 Task: Look for space in Sholinghur, India from 5th June, 2023 to 16th June, 2023 for 2 adults in price range Rs.7000 to Rs.15000. Place can be entire place with 1  bedroom having 1 bed and 1 bathroom. Property type can be house, flat, guest house, hotel. Booking option can be shelf check-in. Required host language is English.
Action: Mouse moved to (442, 73)
Screenshot: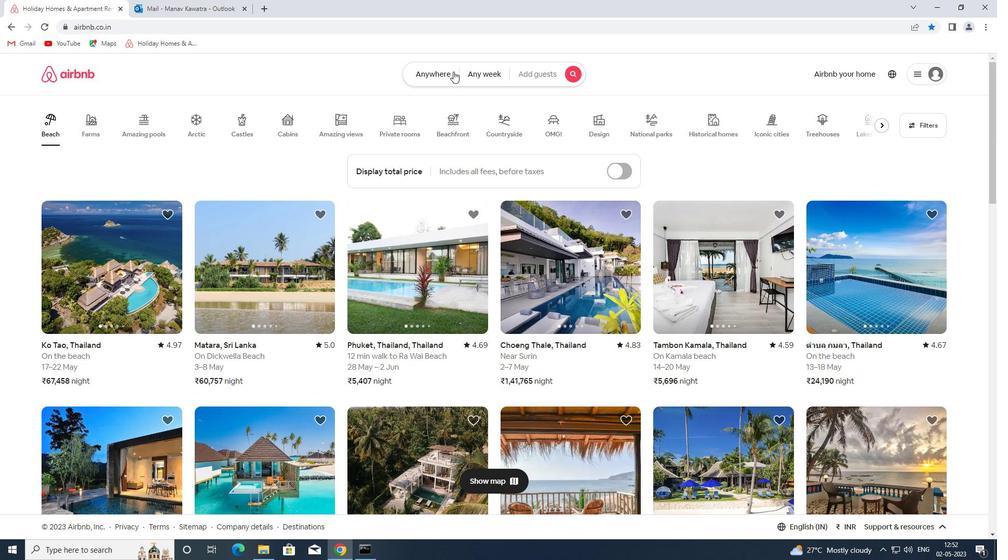 
Action: Mouse pressed left at (442, 73)
Screenshot: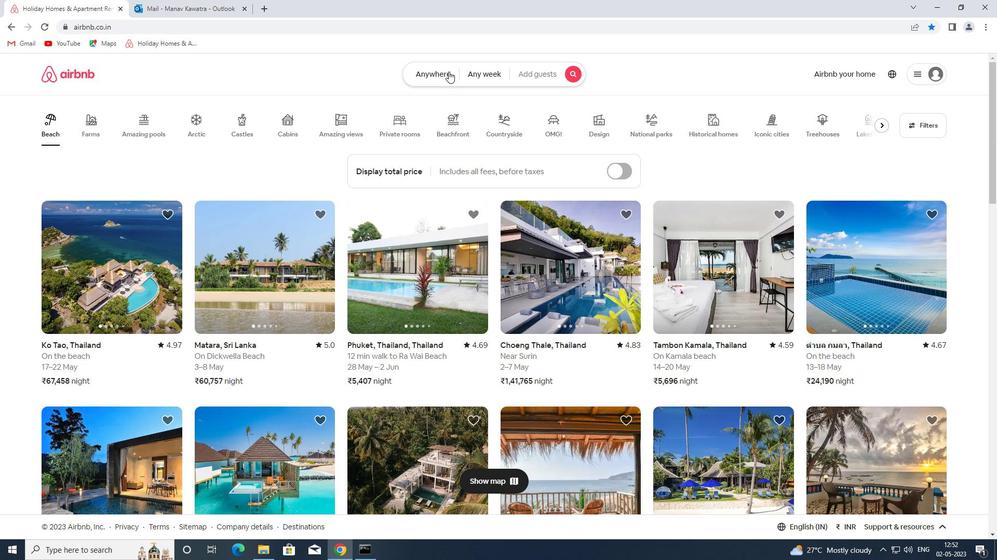 
Action: Mouse moved to (391, 117)
Screenshot: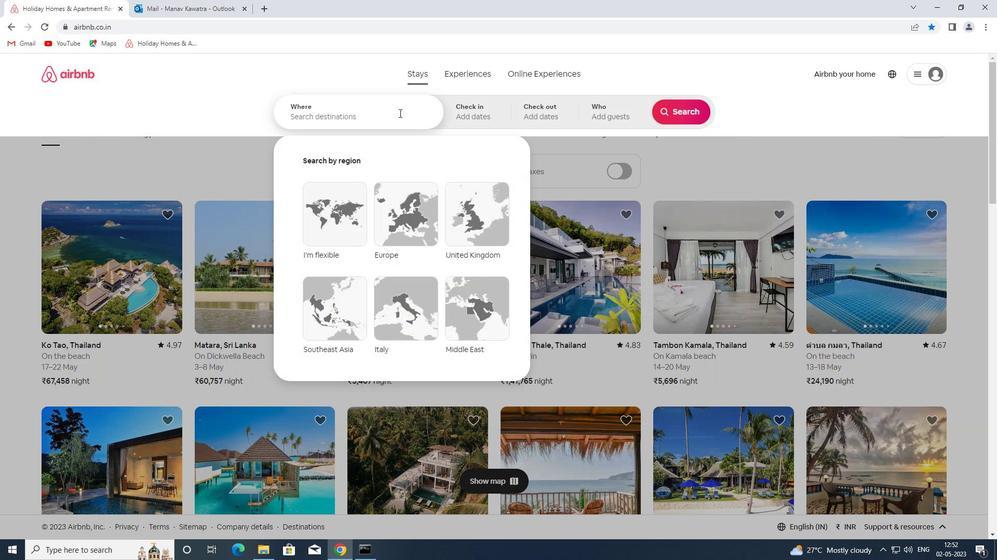 
Action: Mouse pressed left at (391, 117)
Screenshot: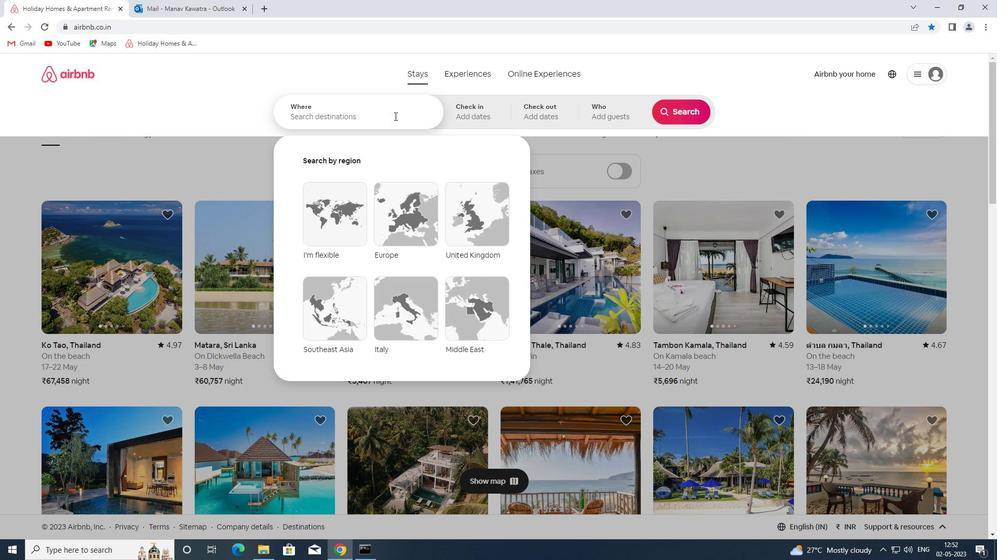 
Action: Mouse moved to (393, 117)
Screenshot: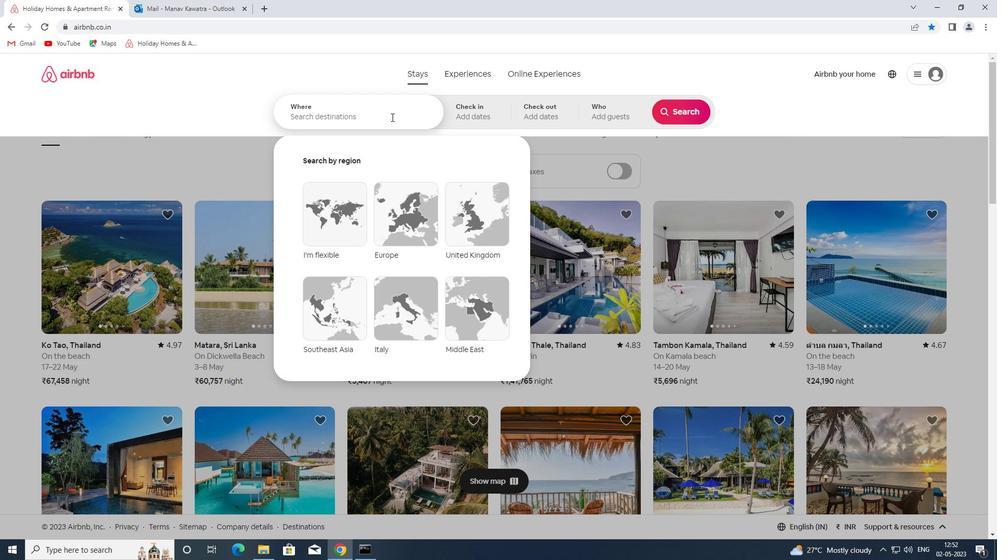 
Action: Key pressed sholinghur<Key.space>india<Key.space><Key.enter>
Screenshot: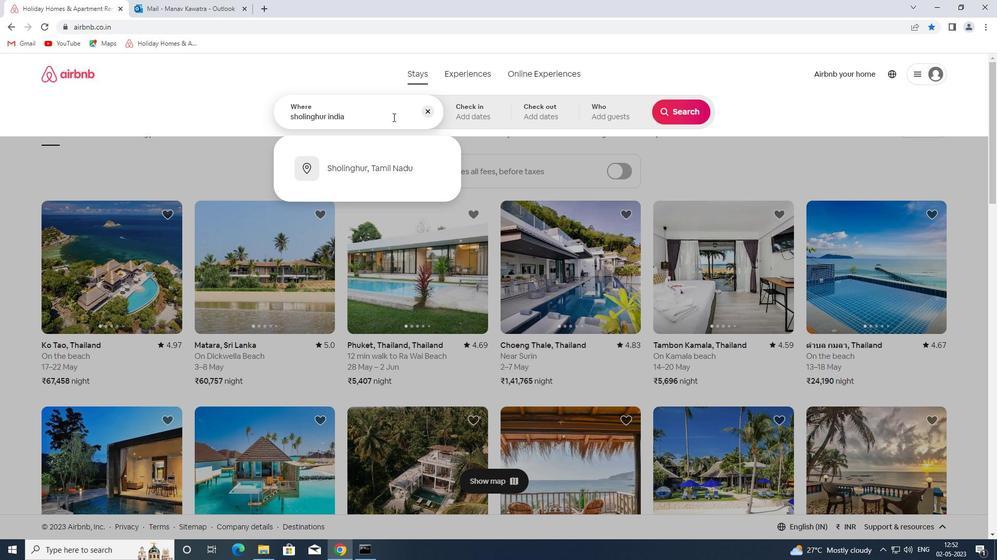 
Action: Mouse moved to (545, 264)
Screenshot: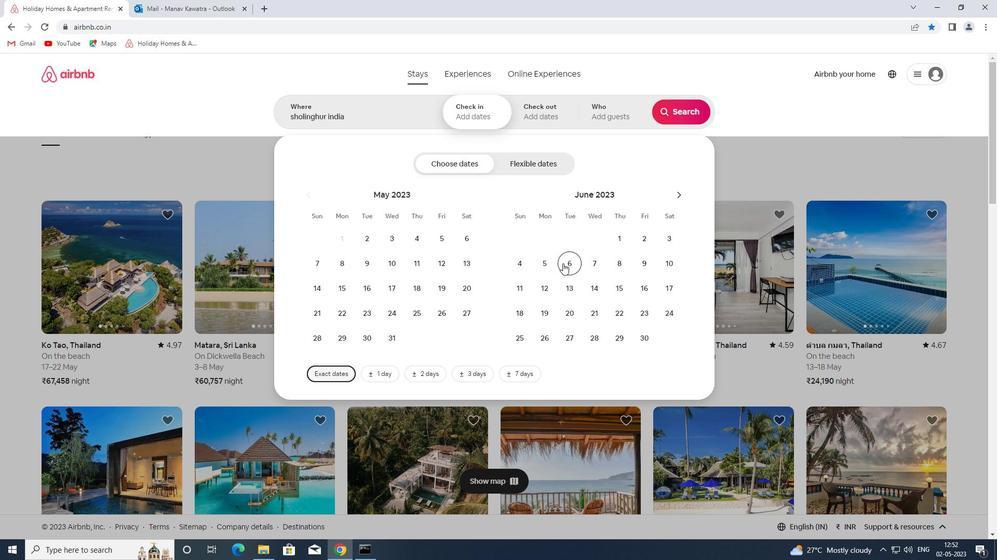 
Action: Mouse pressed left at (545, 264)
Screenshot: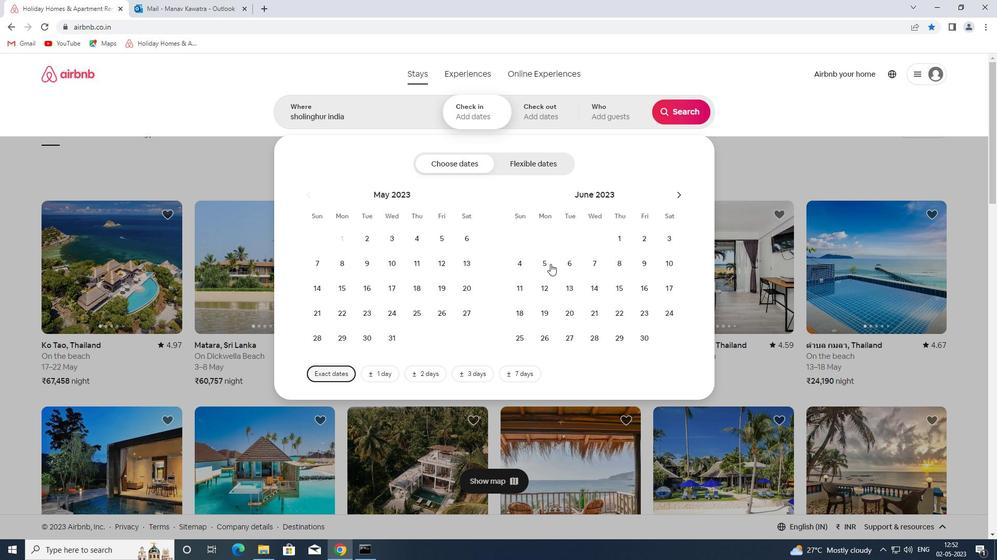 
Action: Mouse moved to (639, 287)
Screenshot: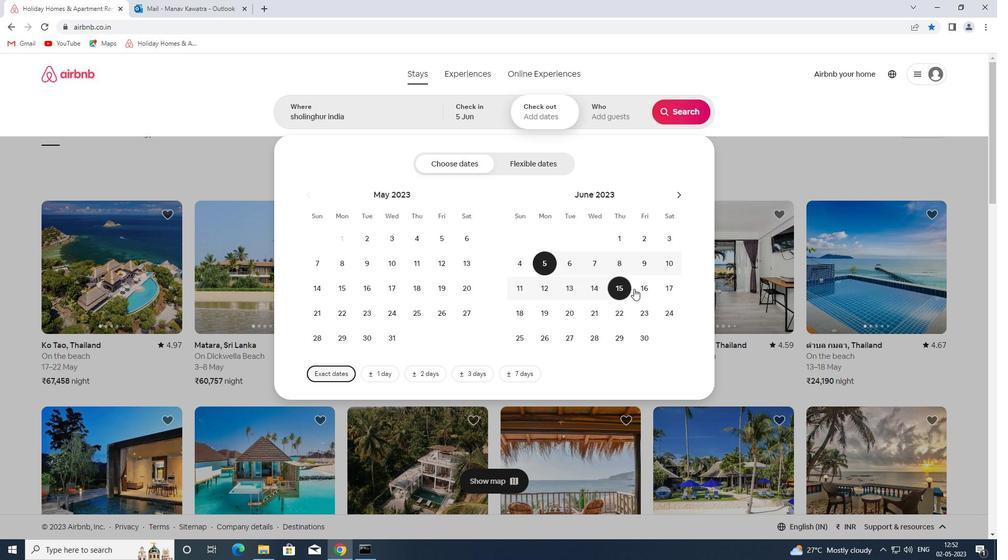 
Action: Mouse pressed left at (639, 287)
Screenshot: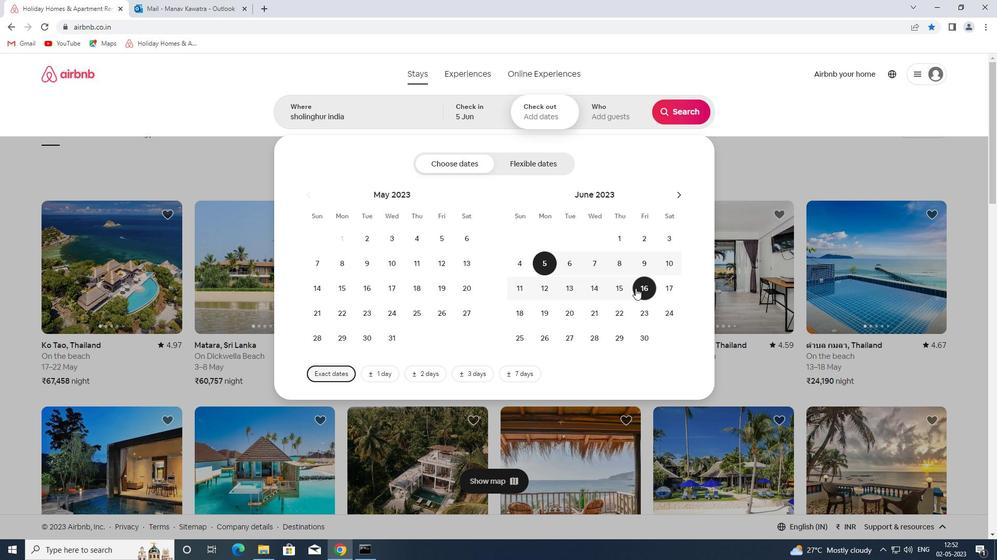 
Action: Mouse moved to (599, 115)
Screenshot: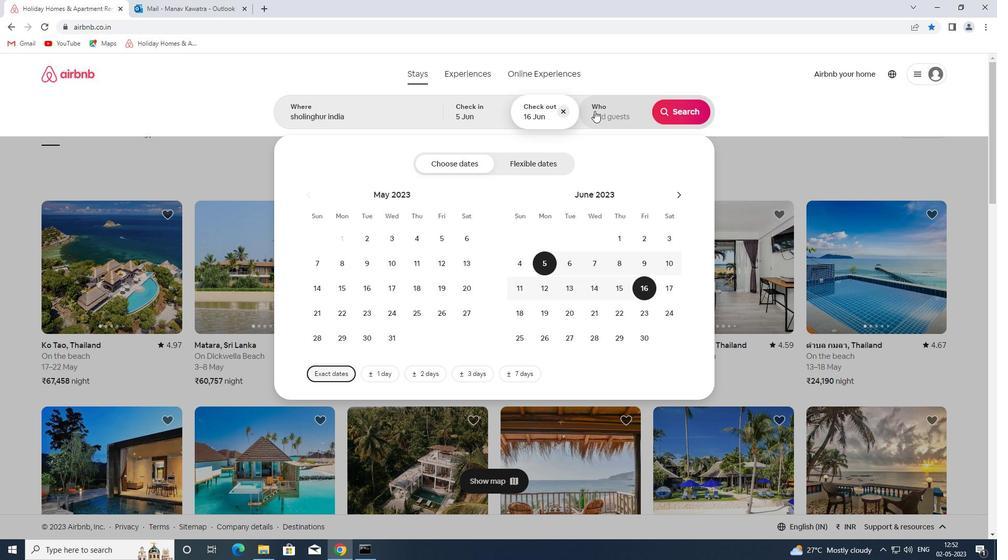 
Action: Mouse pressed left at (599, 115)
Screenshot: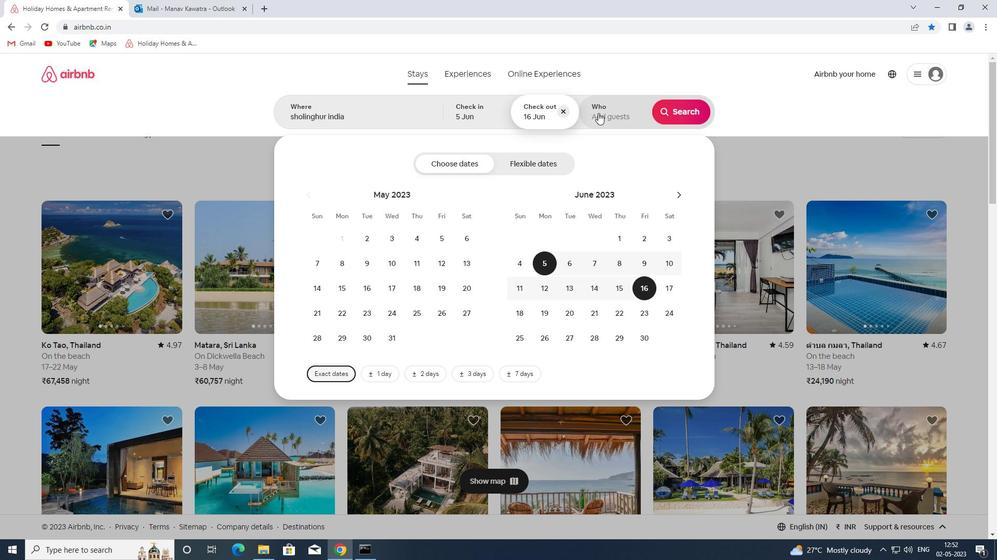 
Action: Mouse moved to (683, 166)
Screenshot: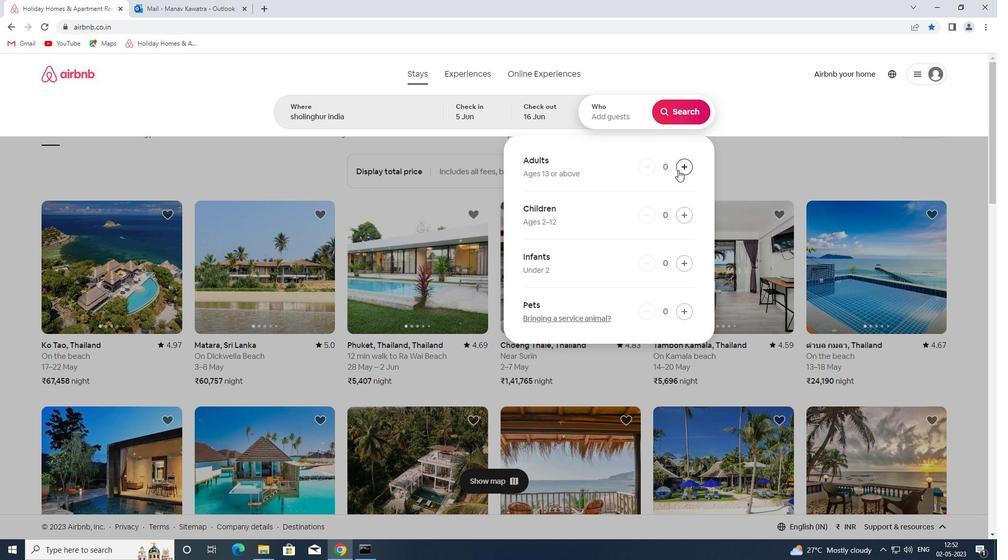 
Action: Mouse pressed left at (683, 166)
Screenshot: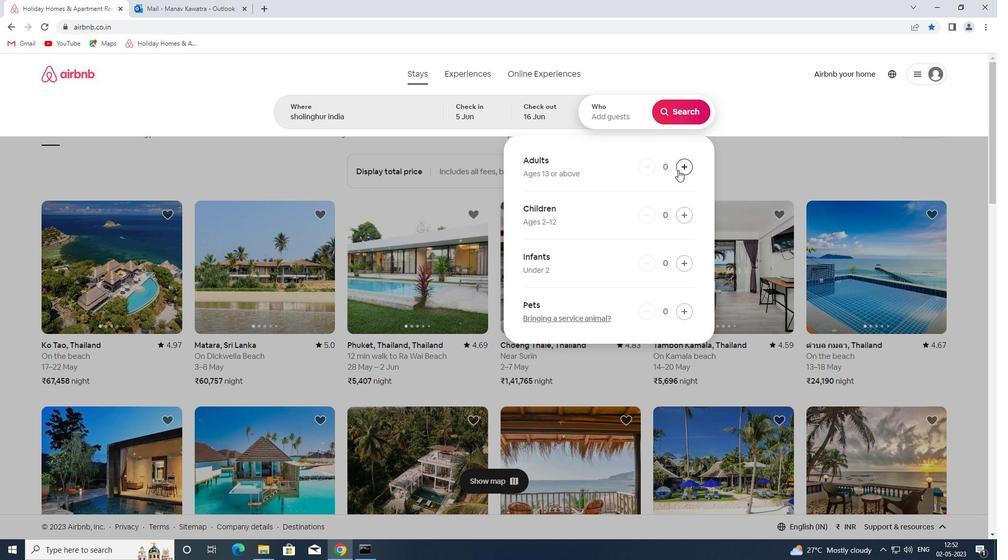 
Action: Mouse pressed left at (683, 166)
Screenshot: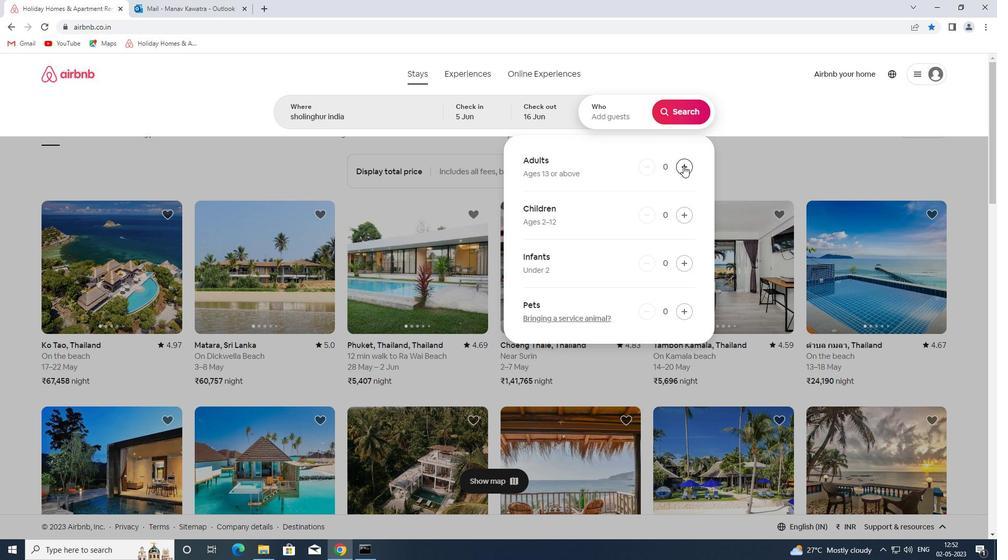 
Action: Mouse moved to (678, 111)
Screenshot: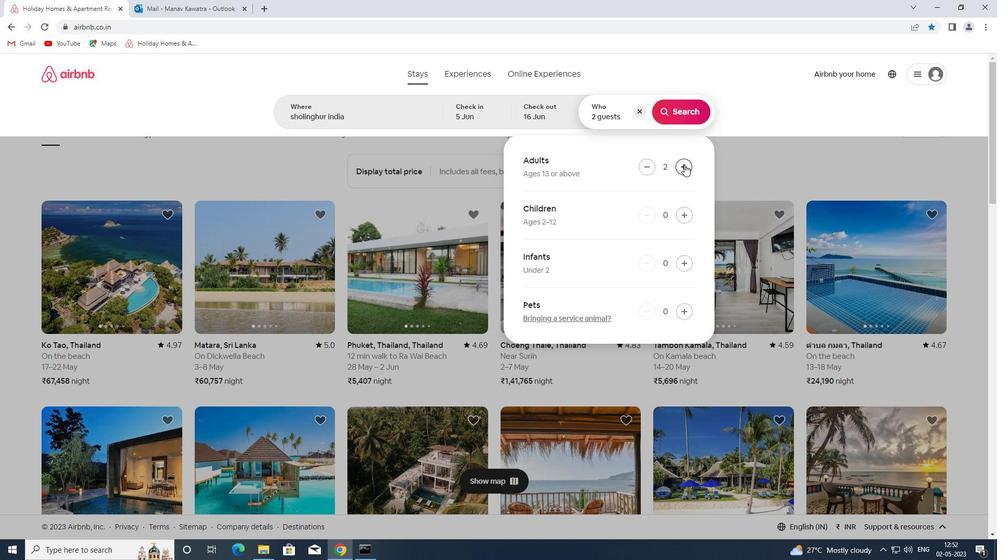
Action: Mouse pressed left at (678, 111)
Screenshot: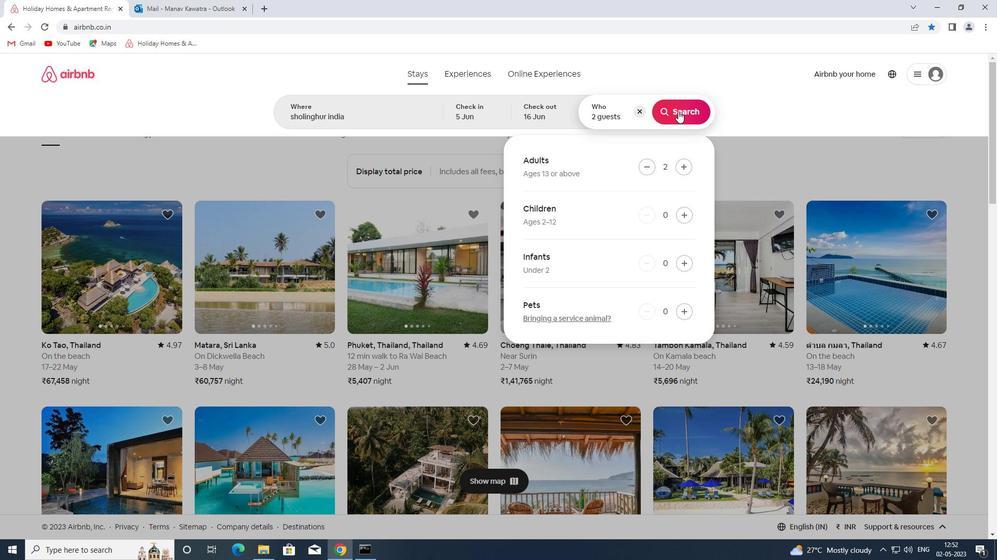 
Action: Mouse moved to (955, 114)
Screenshot: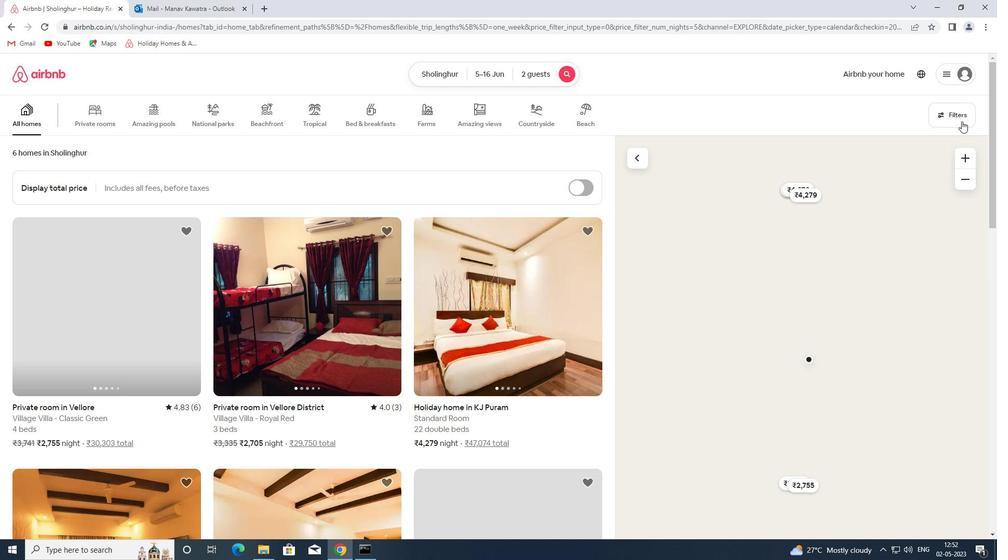 
Action: Mouse pressed left at (955, 114)
Screenshot: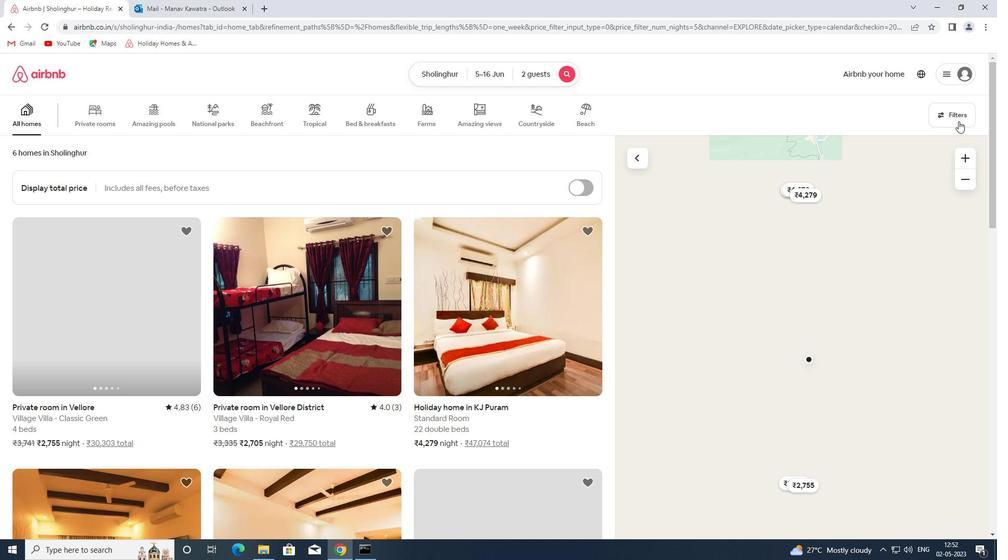 
Action: Mouse moved to (389, 245)
Screenshot: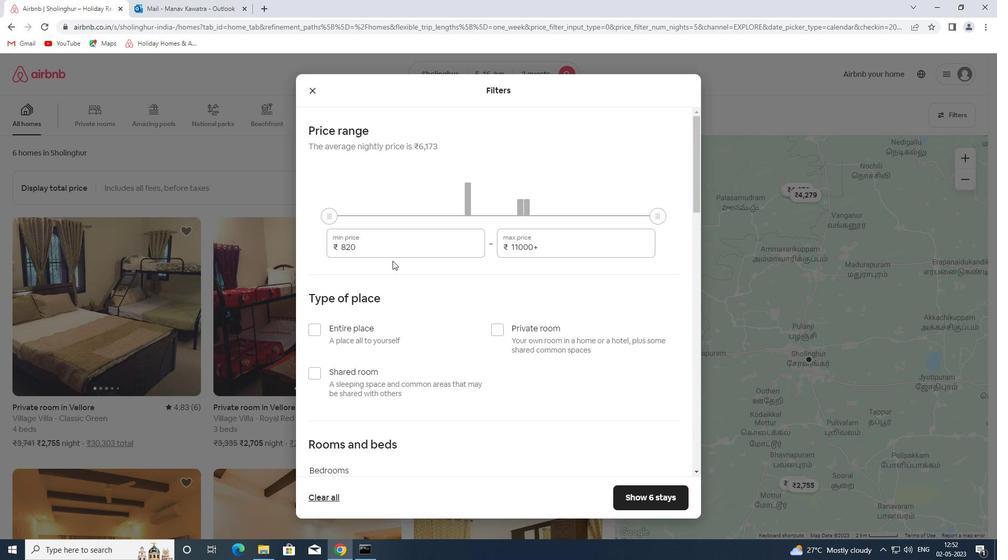 
Action: Mouse pressed left at (389, 245)
Screenshot: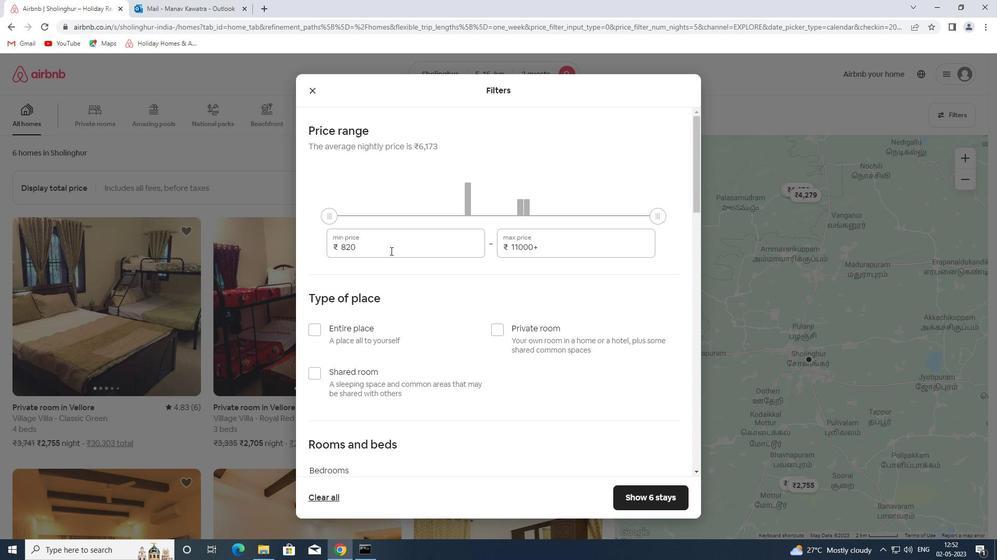 
Action: Mouse pressed left at (389, 245)
Screenshot: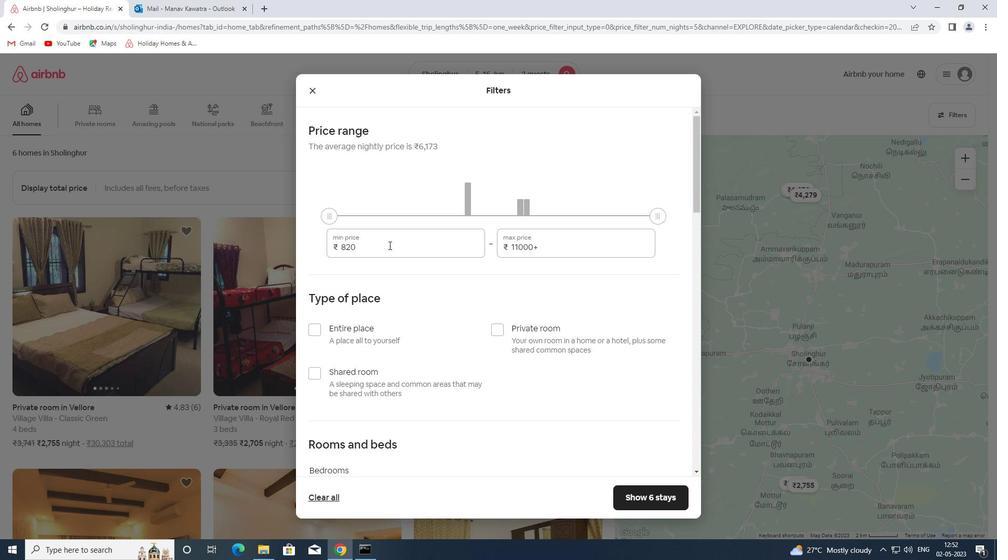 
Action: Key pressed 7000<Key.tab>15000
Screenshot: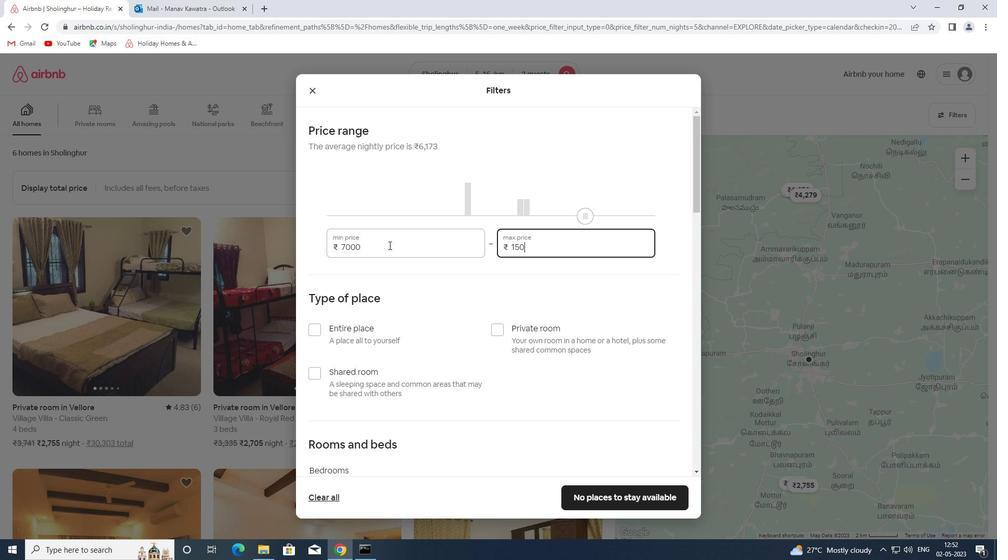 
Action: Mouse moved to (338, 331)
Screenshot: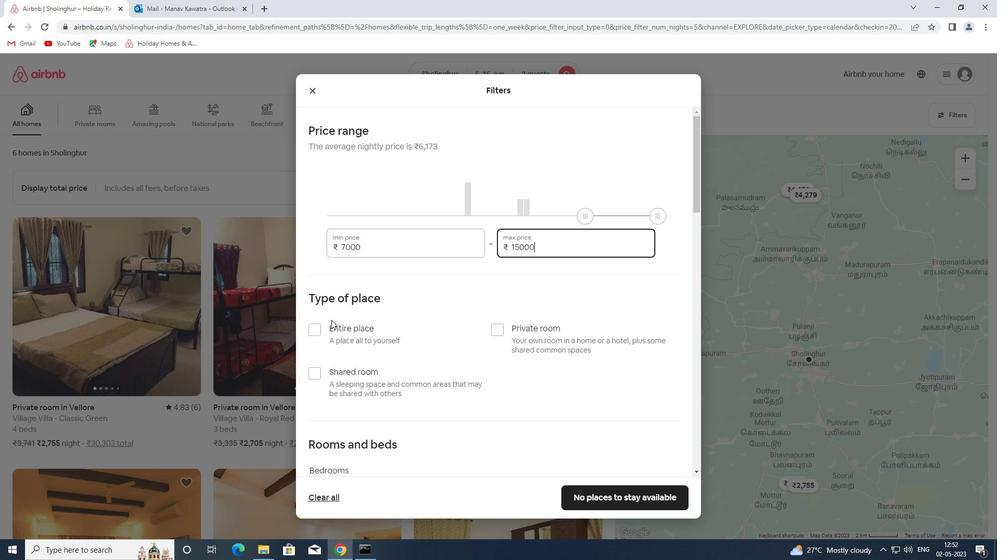 
Action: Mouse pressed left at (338, 331)
Screenshot: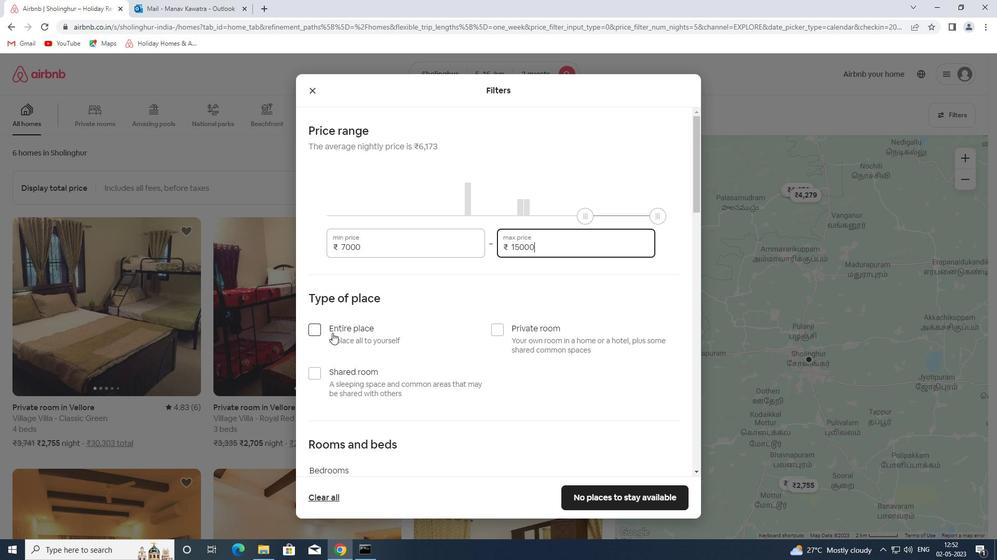 
Action: Mouse moved to (418, 308)
Screenshot: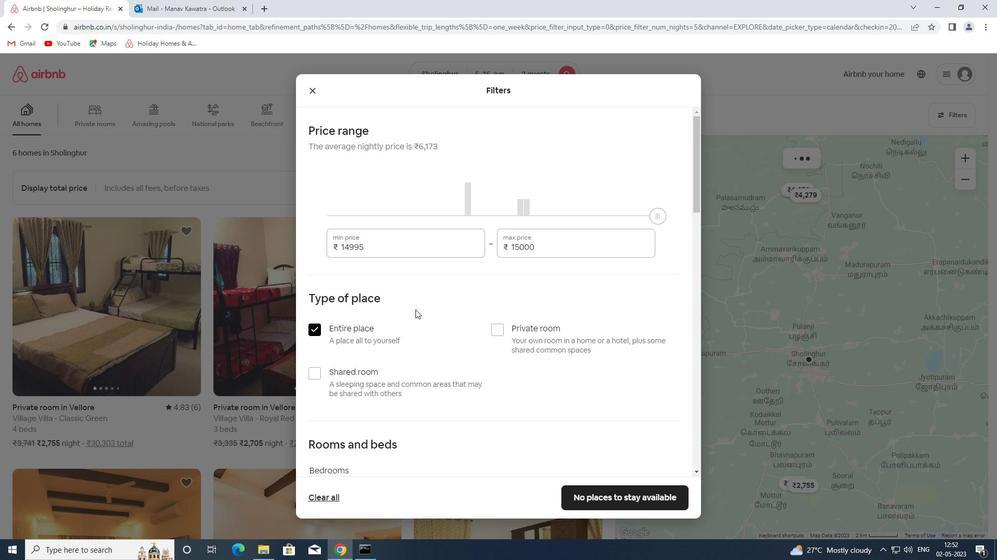 
Action: Mouse scrolled (418, 307) with delta (0, 0)
Screenshot: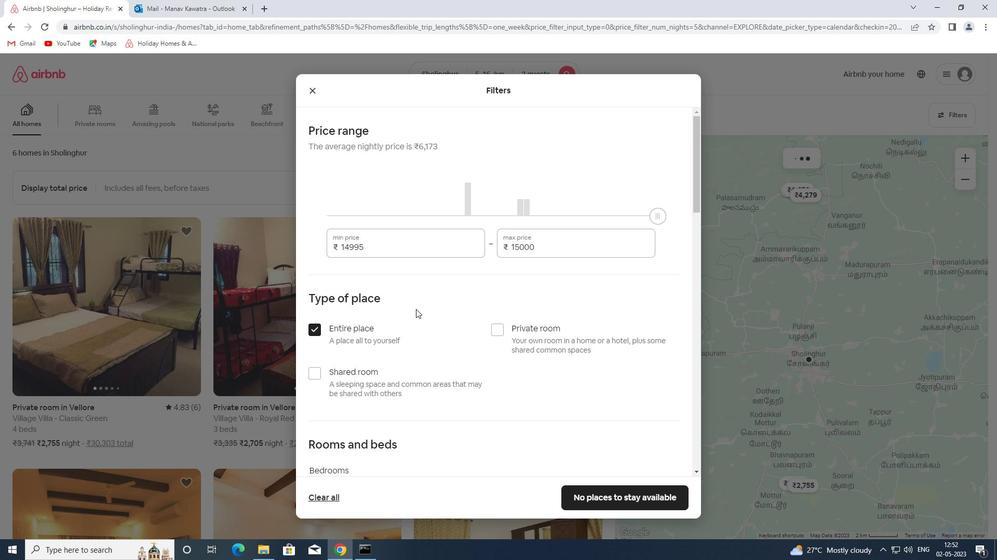 
Action: Mouse scrolled (418, 307) with delta (0, 0)
Screenshot: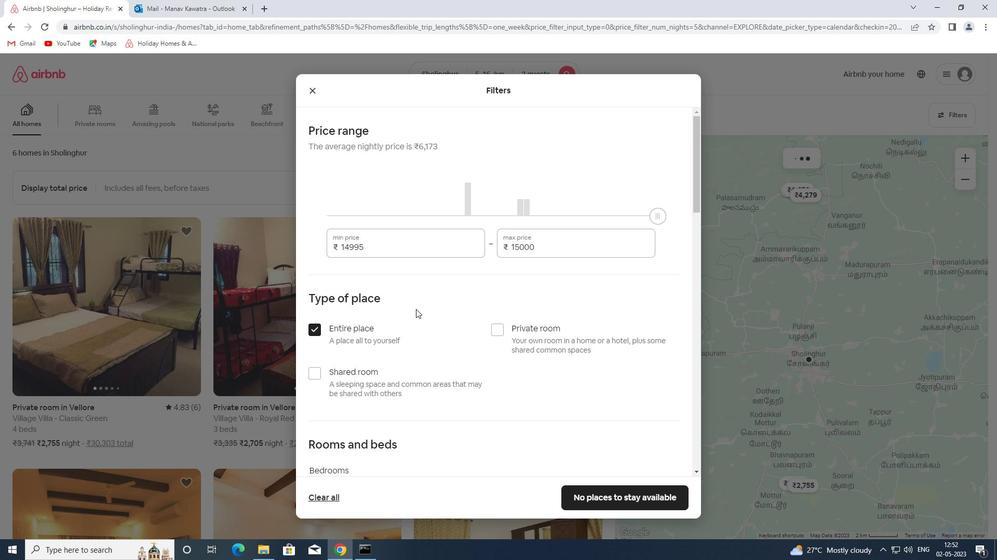 
Action: Mouse scrolled (418, 307) with delta (0, 0)
Screenshot: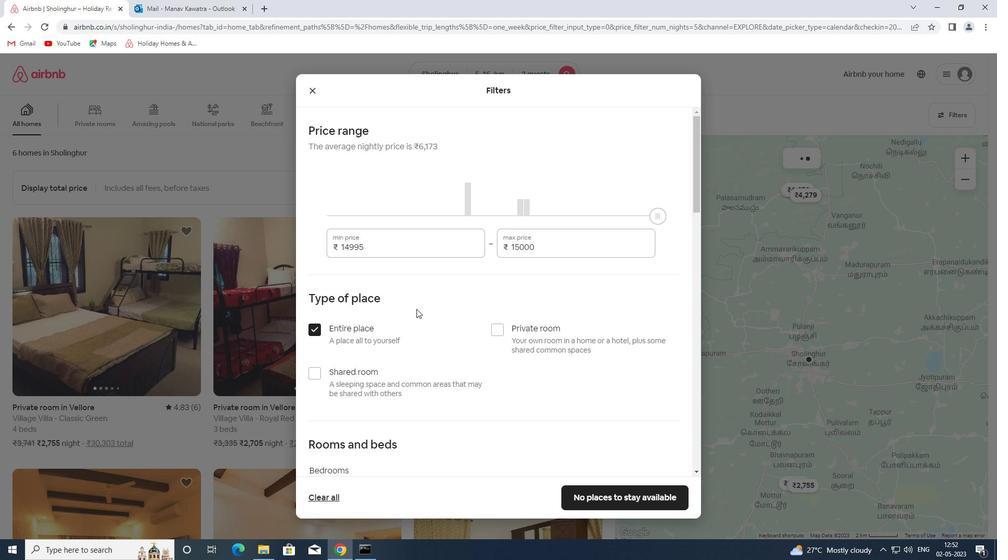 
Action: Mouse moved to (418, 308)
Screenshot: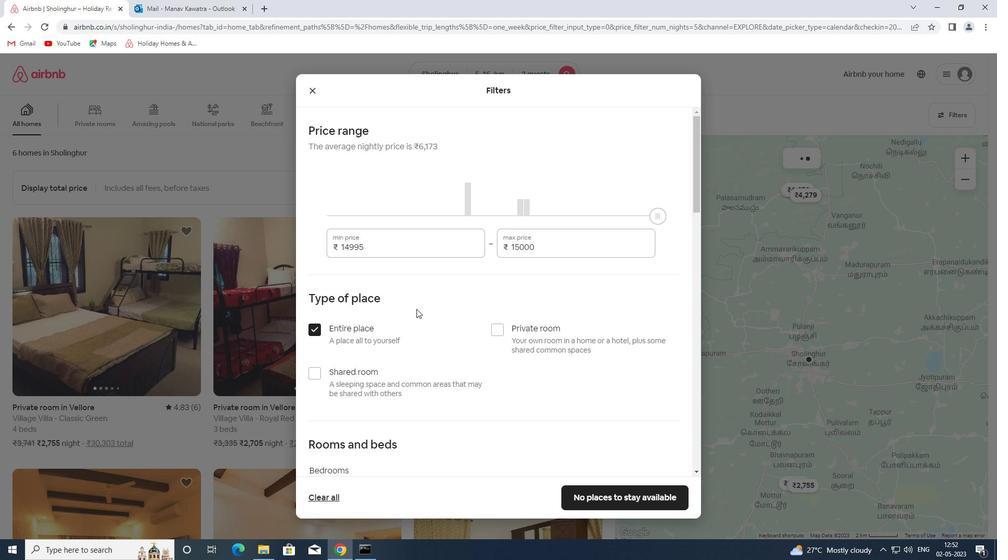 
Action: Mouse scrolled (418, 307) with delta (0, 0)
Screenshot: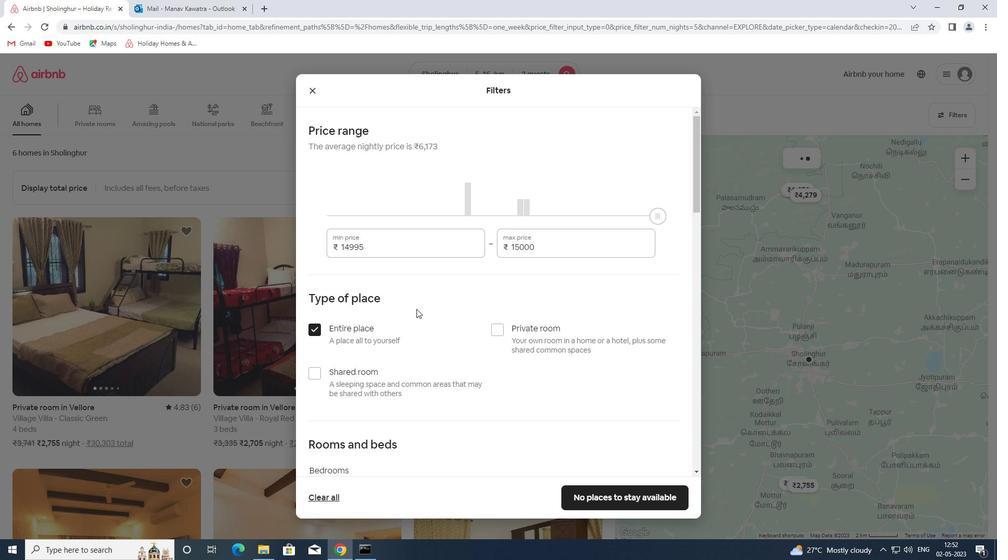 
Action: Mouse moved to (418, 308)
Screenshot: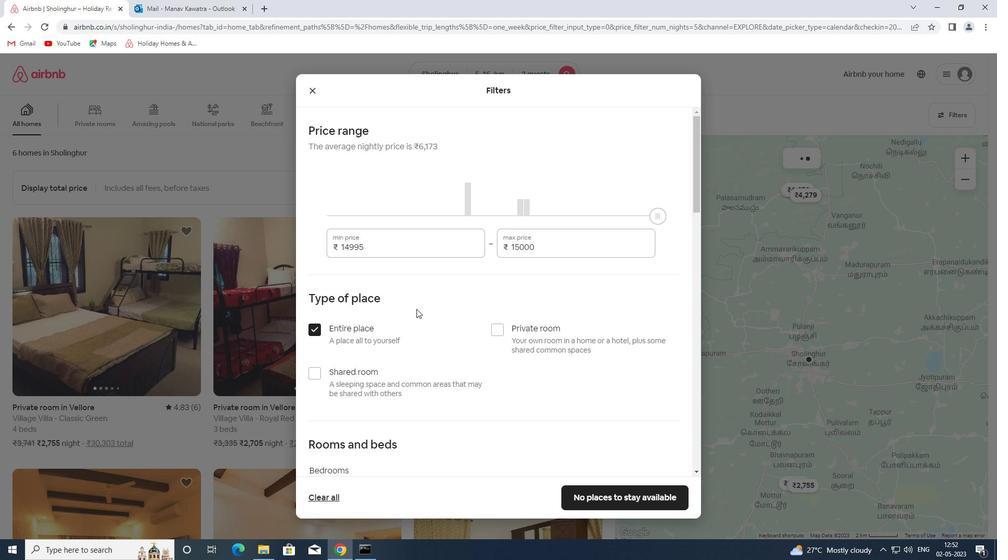 
Action: Mouse scrolled (418, 307) with delta (0, 0)
Screenshot: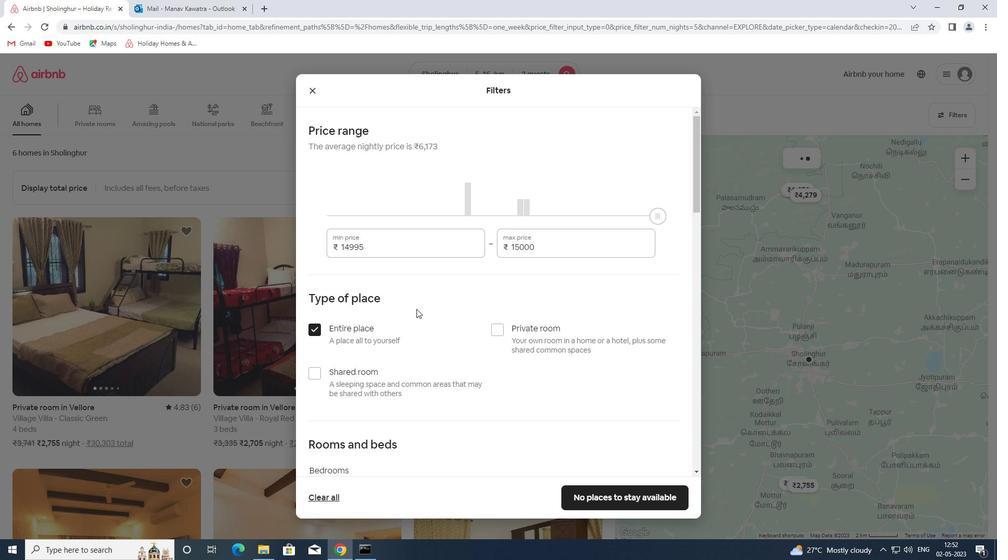 
Action: Mouse moved to (420, 307)
Screenshot: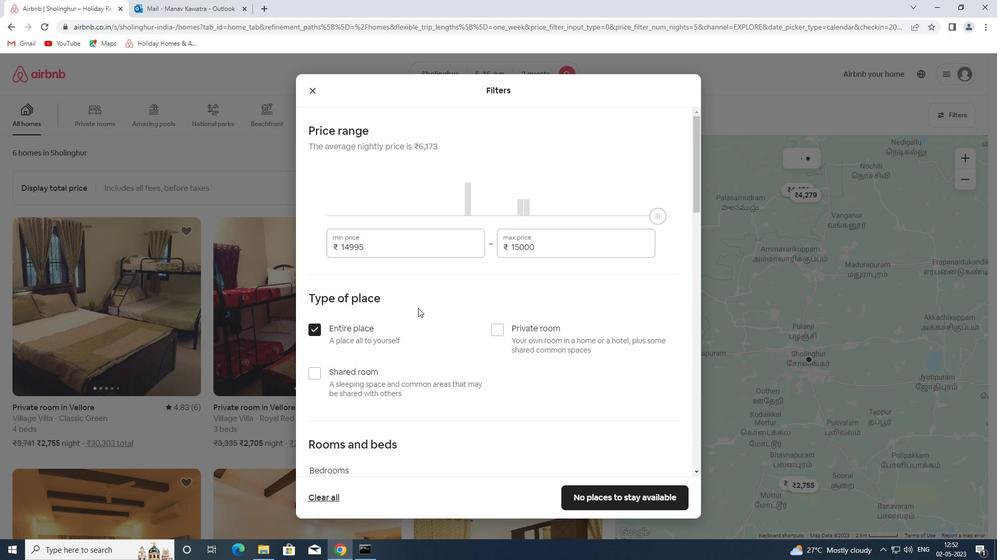 
Action: Mouse scrolled (420, 306) with delta (0, 0)
Screenshot: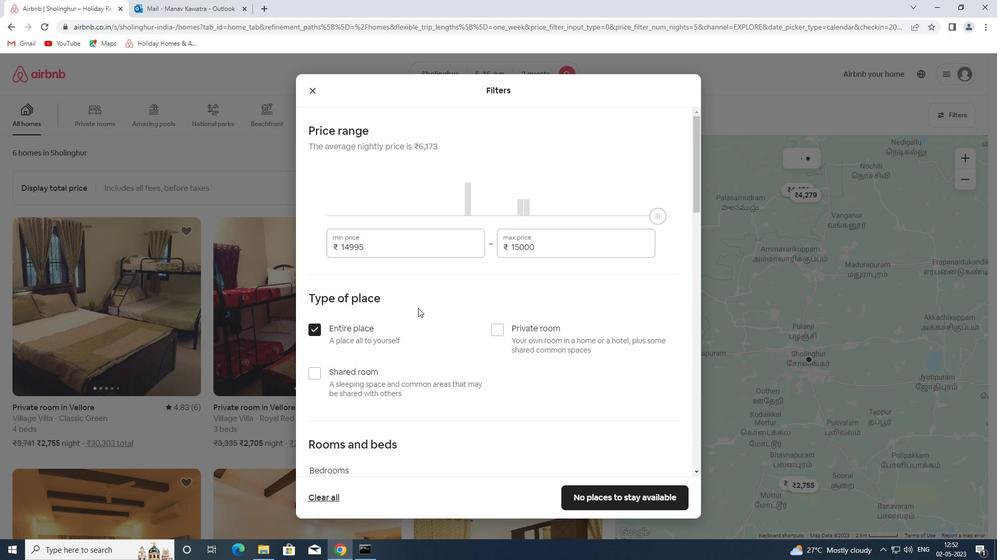 
Action: Mouse moved to (370, 184)
Screenshot: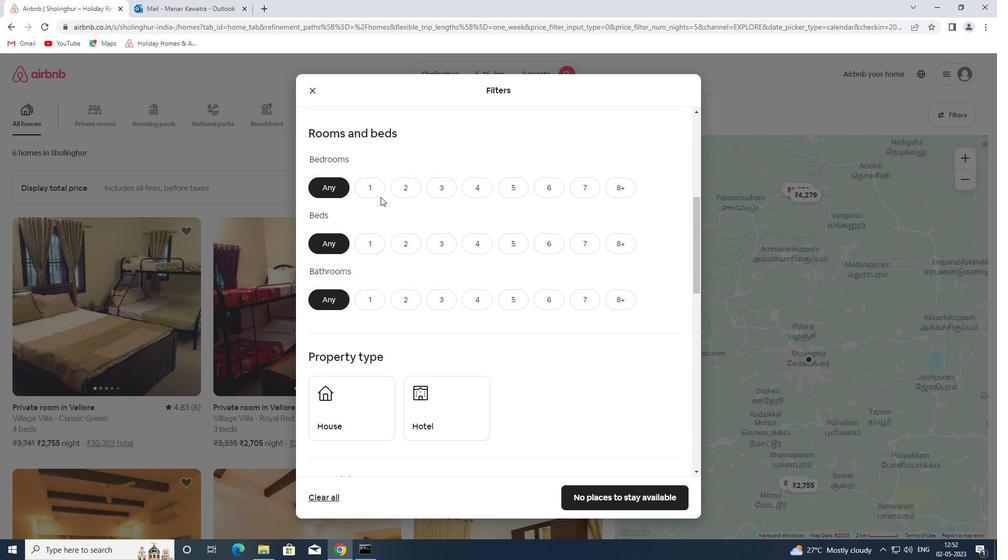
Action: Mouse pressed left at (370, 184)
Screenshot: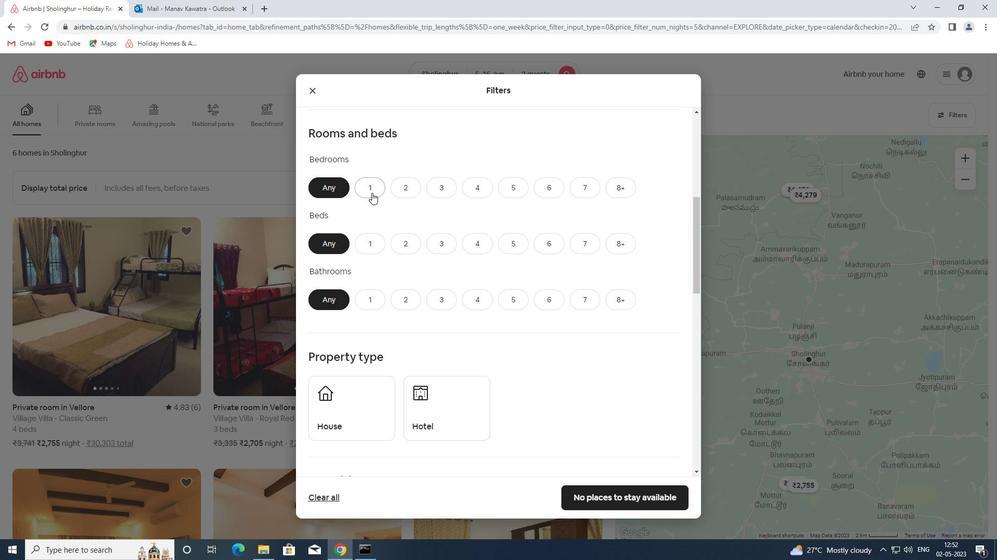 
Action: Mouse moved to (377, 243)
Screenshot: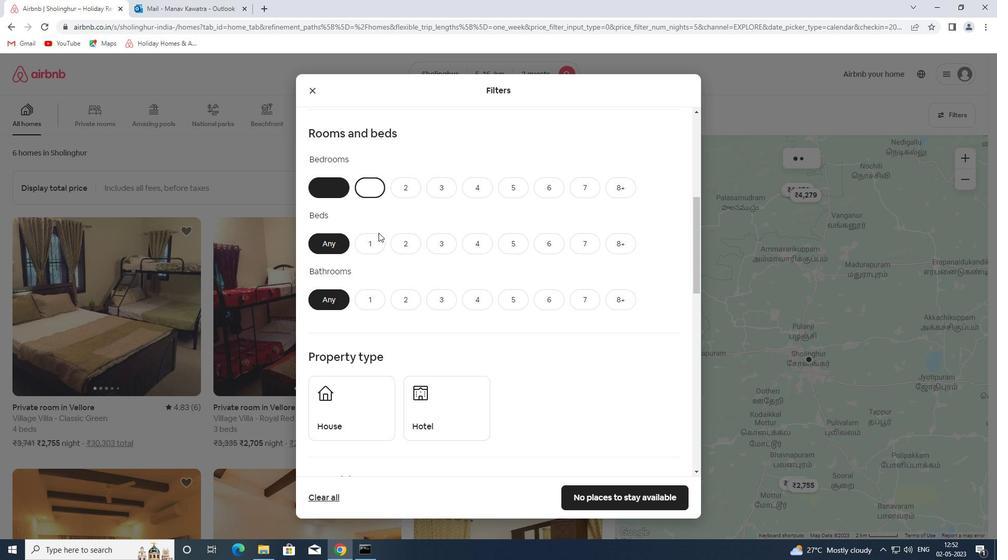 
Action: Mouse pressed left at (377, 243)
Screenshot: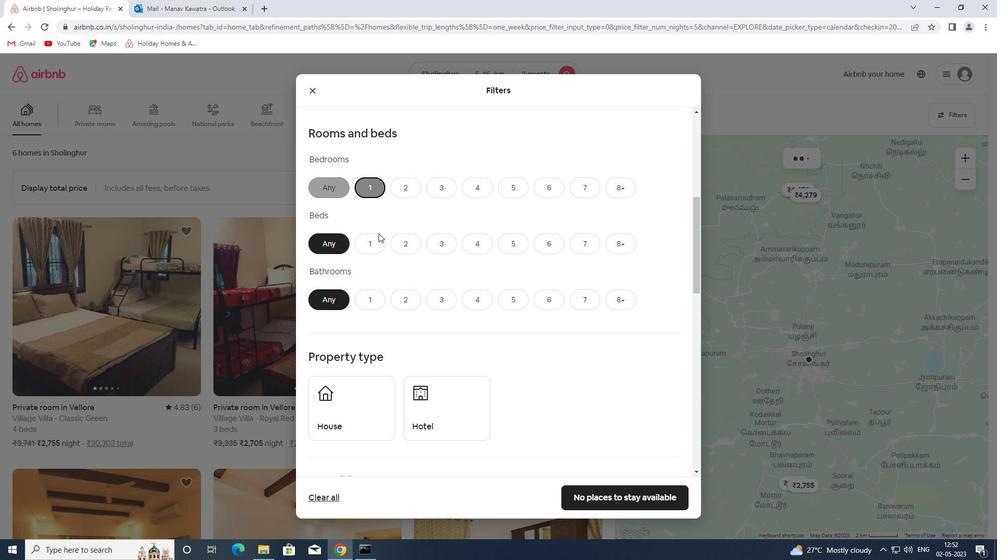 
Action: Mouse moved to (369, 299)
Screenshot: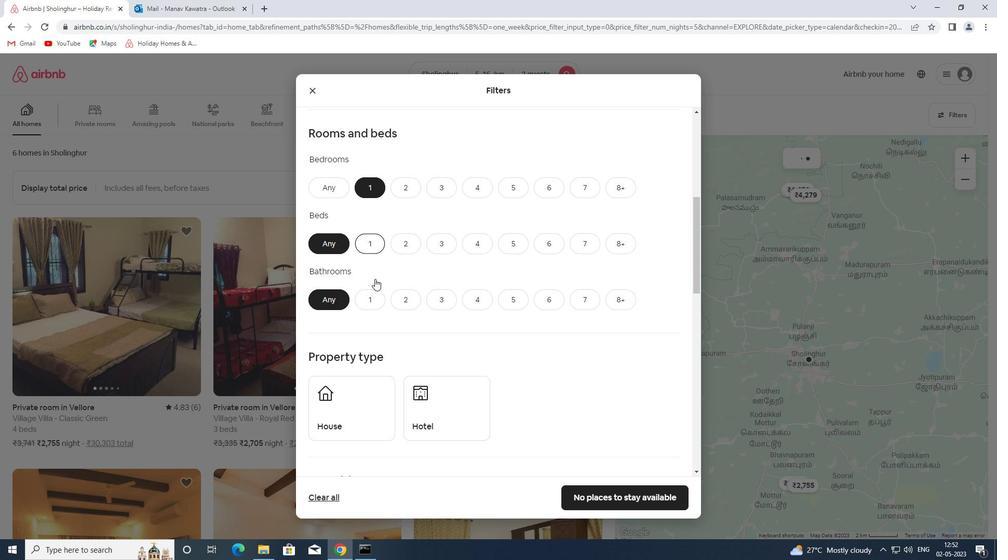 
Action: Mouse pressed left at (369, 299)
Screenshot: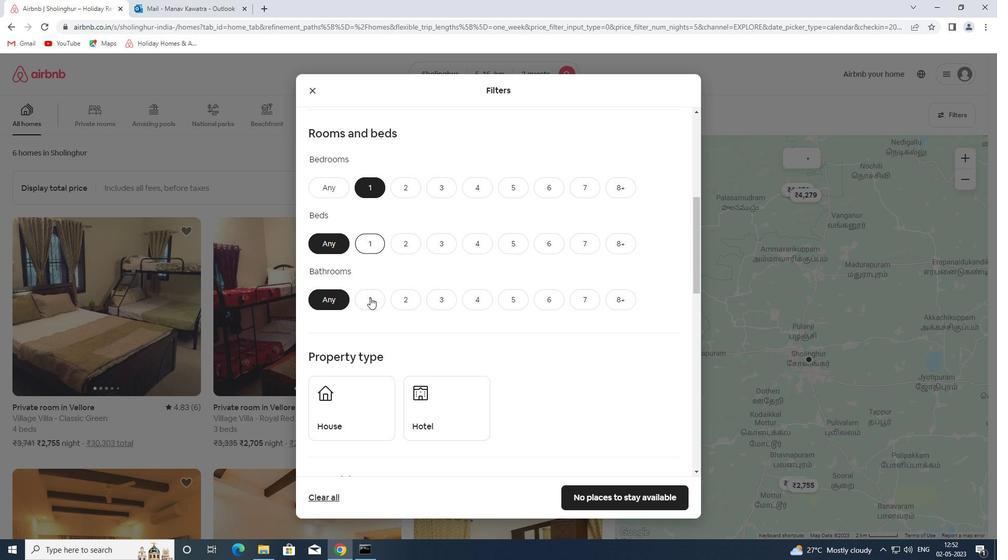
Action: Mouse moved to (383, 292)
Screenshot: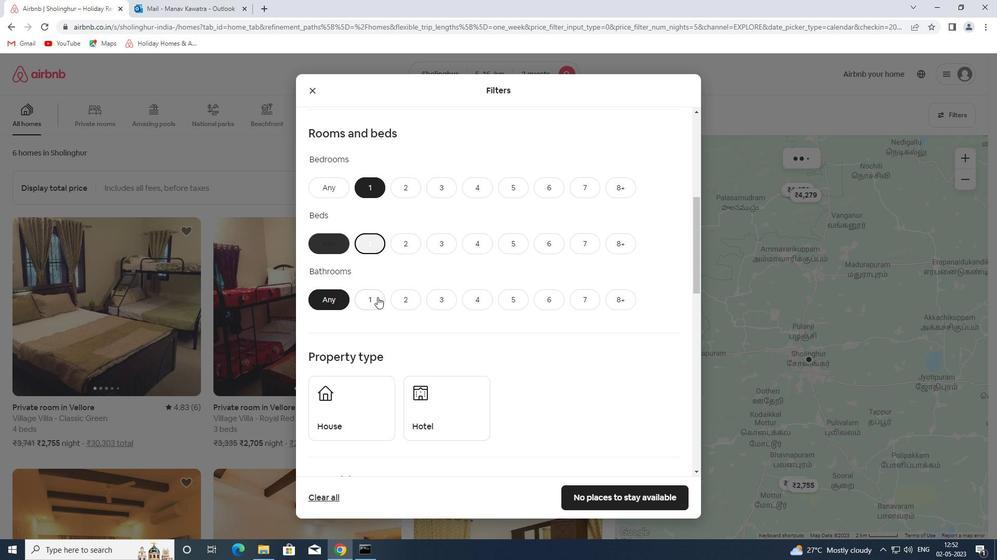 
Action: Mouse scrolled (383, 291) with delta (0, 0)
Screenshot: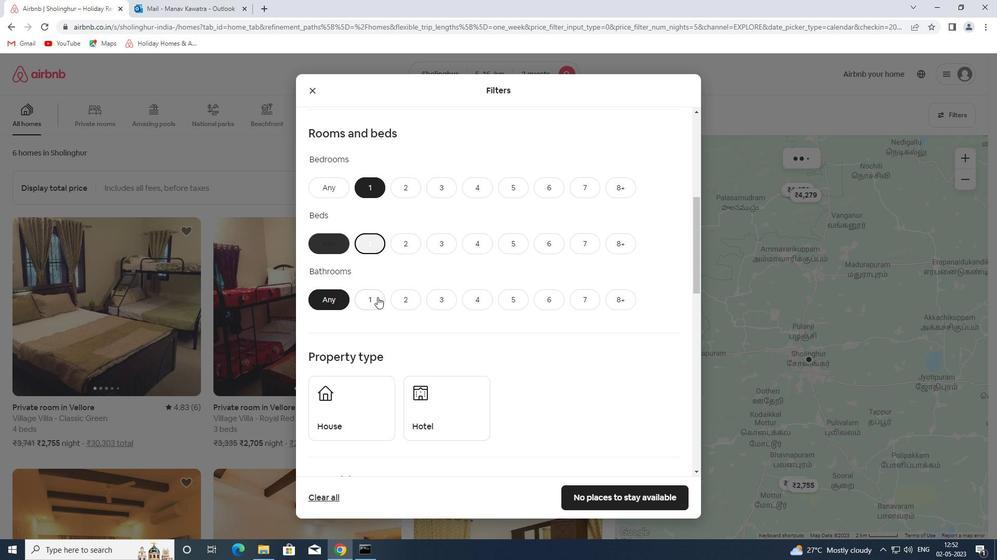
Action: Mouse scrolled (383, 291) with delta (0, 0)
Screenshot: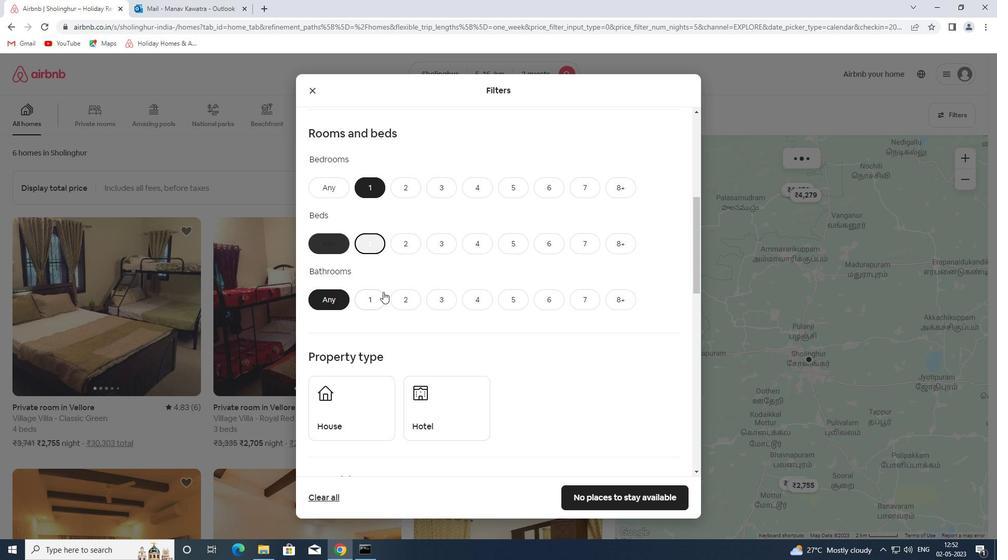 
Action: Mouse scrolled (383, 291) with delta (0, 0)
Screenshot: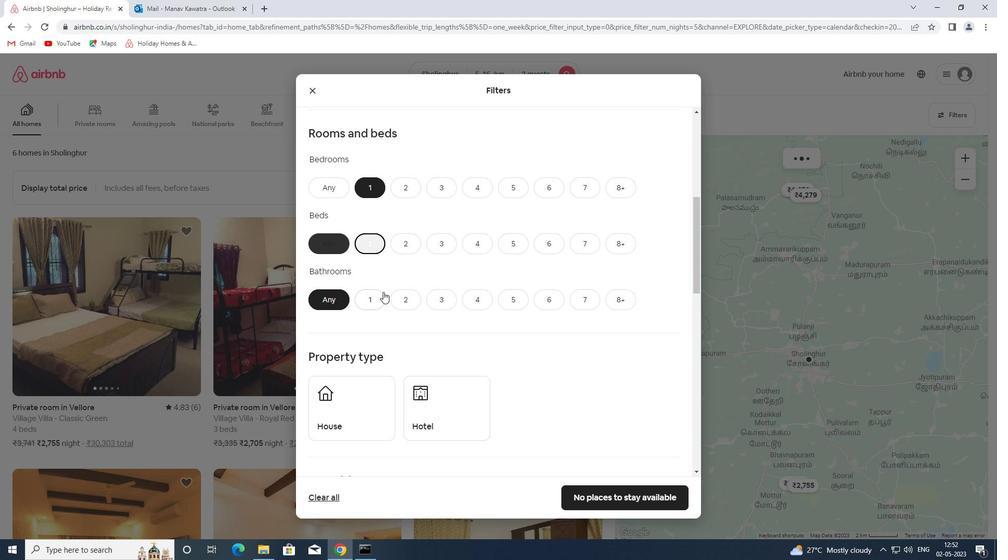 
Action: Mouse scrolled (383, 291) with delta (0, 0)
Screenshot: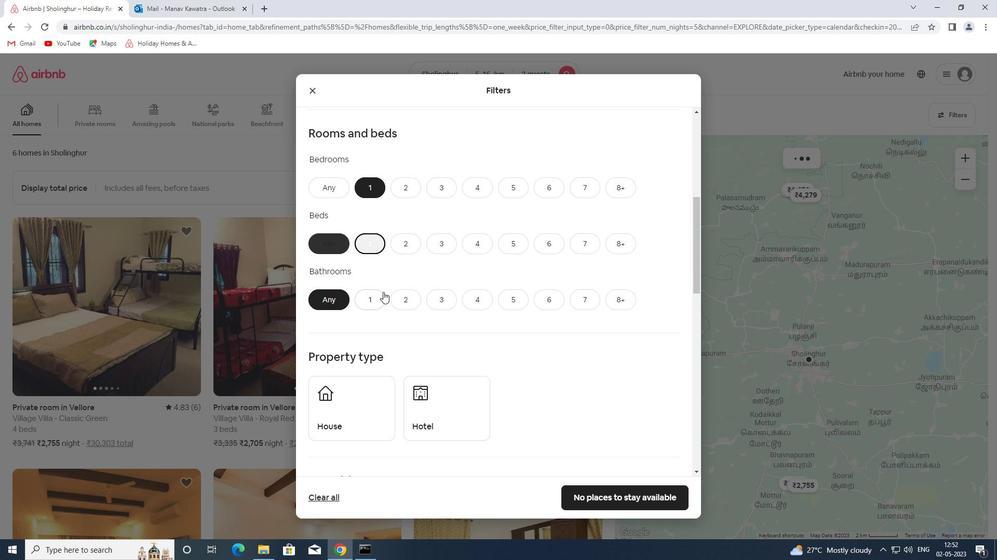 
Action: Mouse scrolled (383, 291) with delta (0, 0)
Screenshot: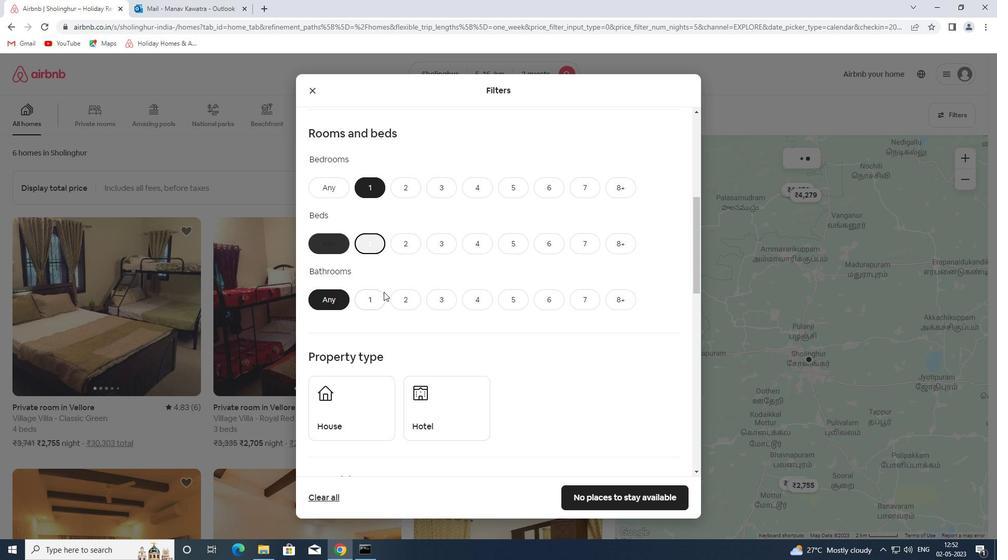 
Action: Mouse moved to (357, 164)
Screenshot: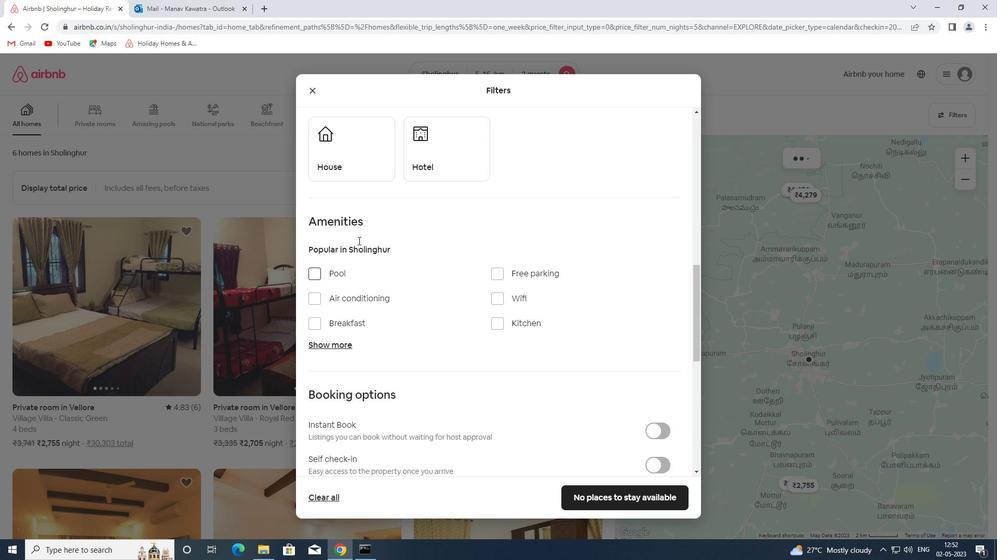 
Action: Mouse pressed left at (357, 164)
Screenshot: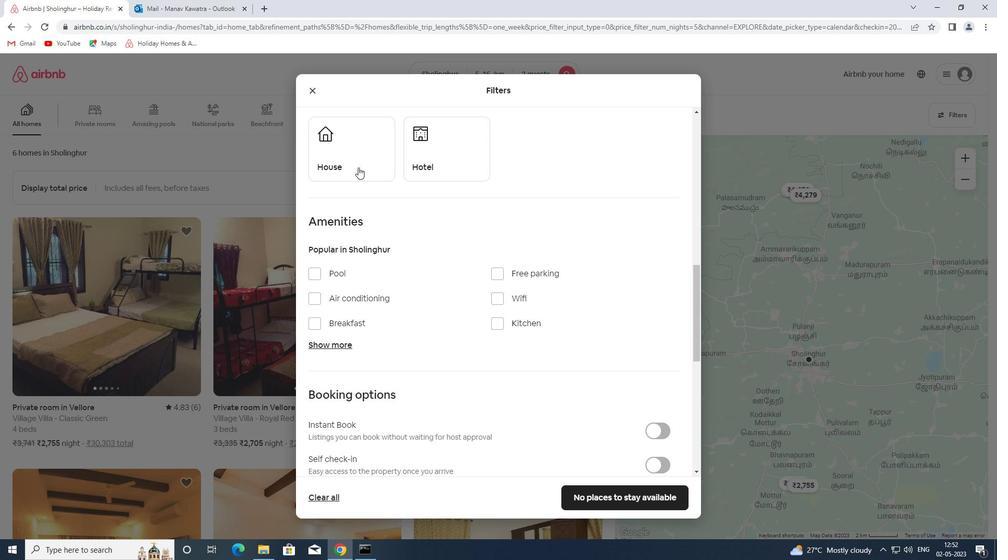 
Action: Mouse moved to (459, 165)
Screenshot: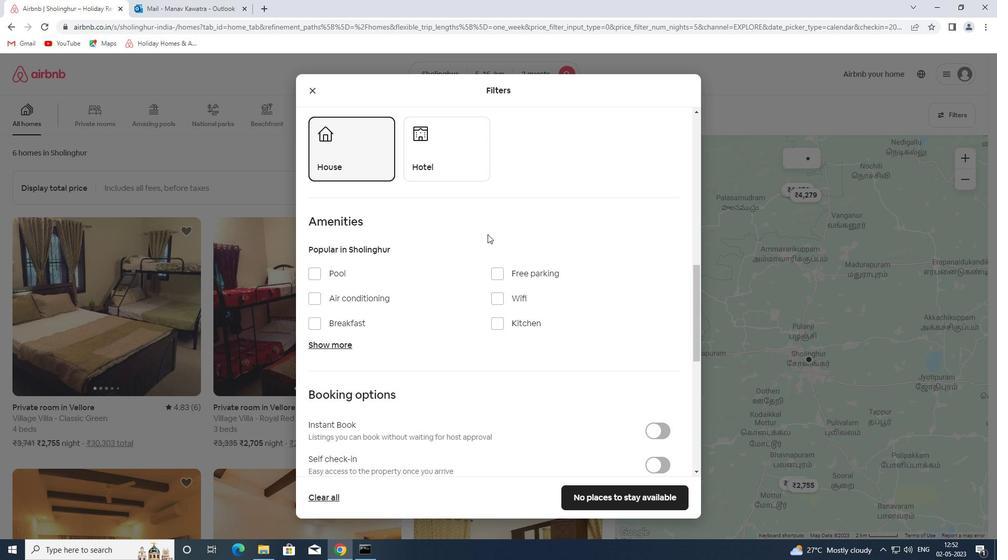 
Action: Mouse pressed left at (459, 165)
Screenshot: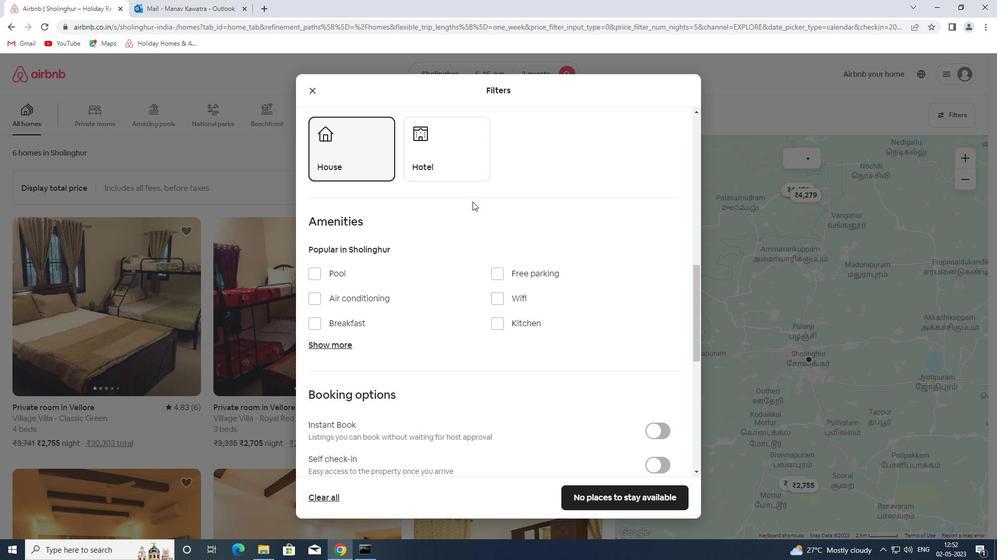 
Action: Mouse moved to (546, 230)
Screenshot: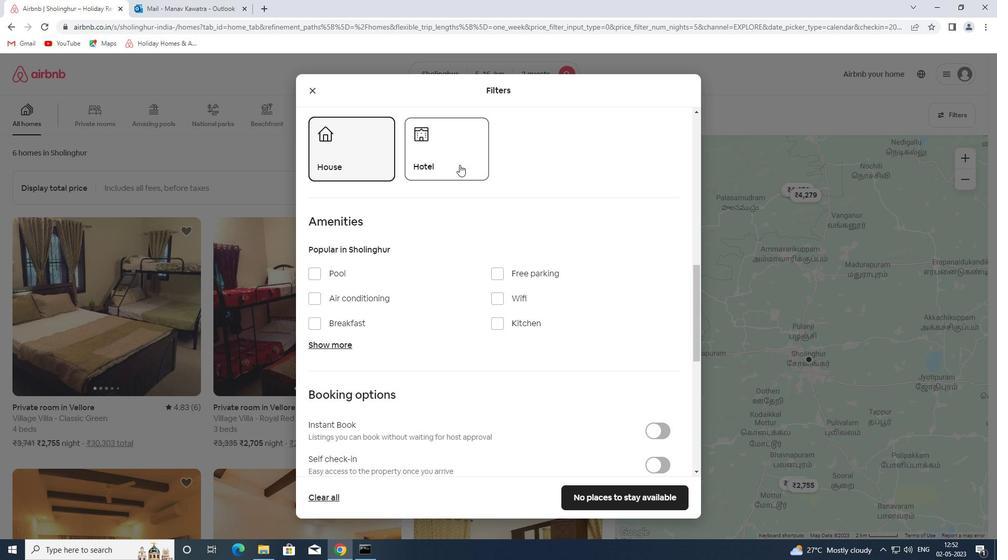 
Action: Mouse scrolled (546, 230) with delta (0, 0)
Screenshot: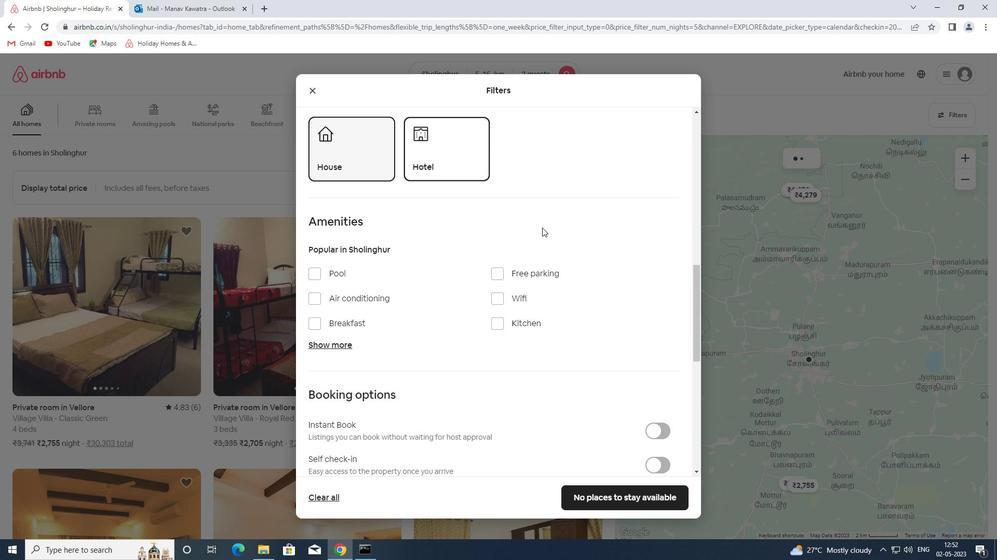 
Action: Mouse moved to (547, 230)
Screenshot: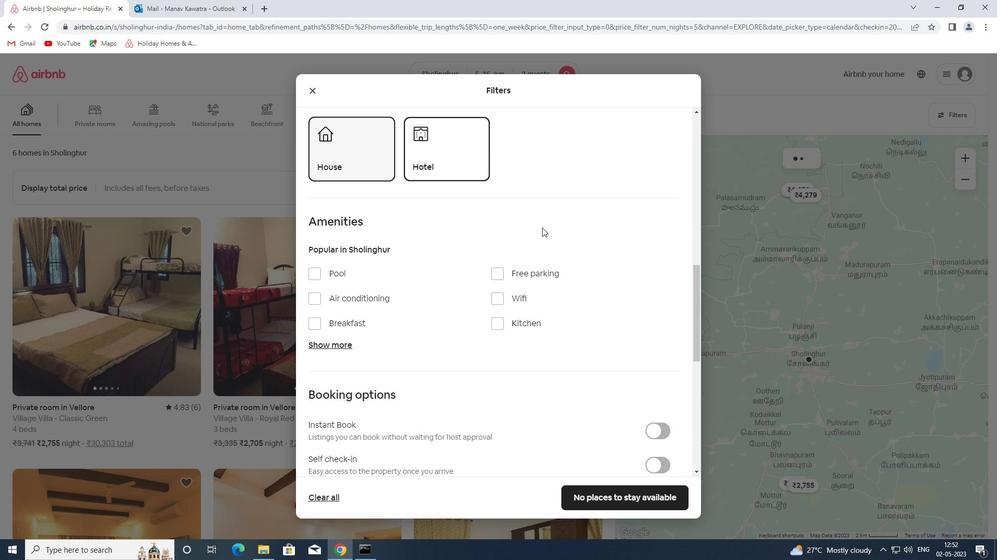 
Action: Mouse scrolled (547, 230) with delta (0, 0)
Screenshot: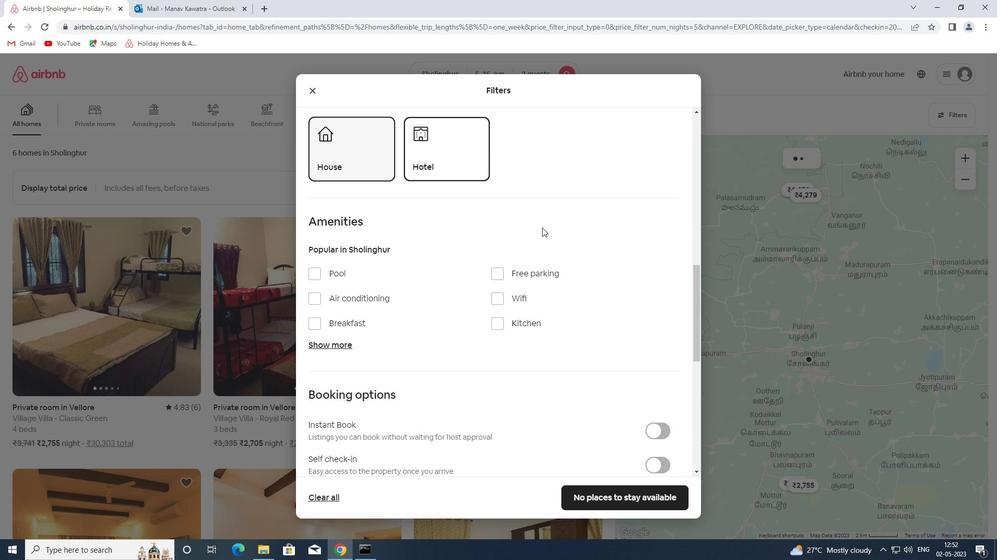 
Action: Mouse moved to (547, 231)
Screenshot: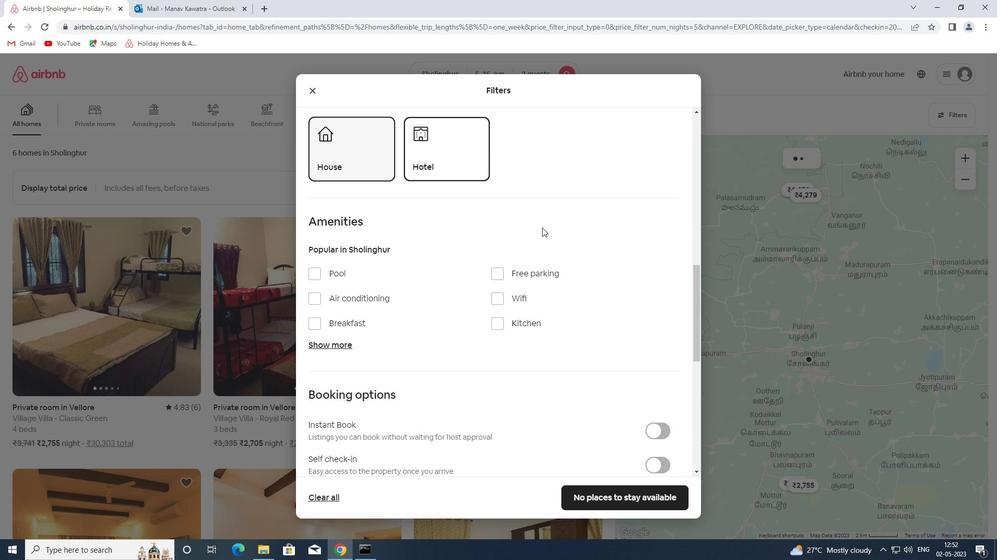 
Action: Mouse scrolled (547, 230) with delta (0, 0)
Screenshot: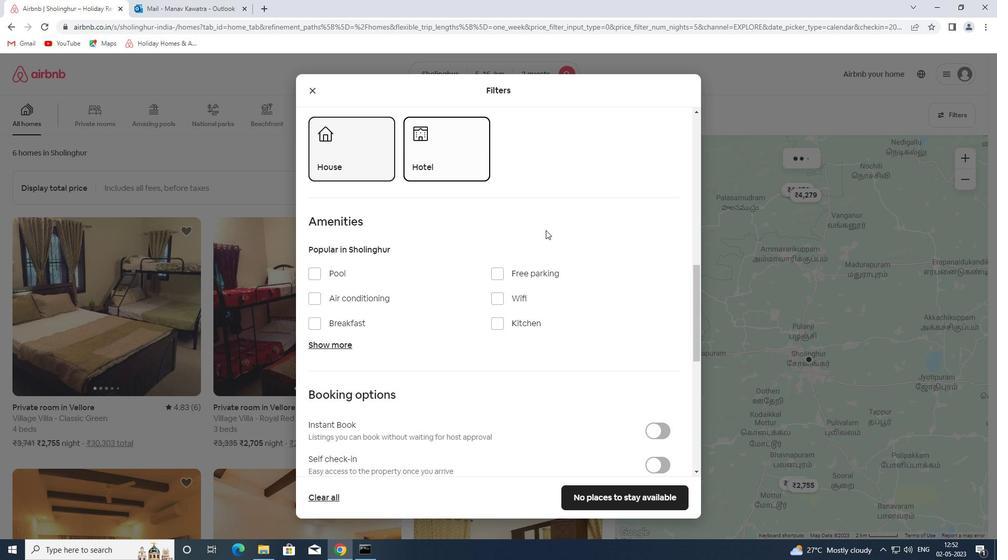 
Action: Mouse moved to (547, 232)
Screenshot: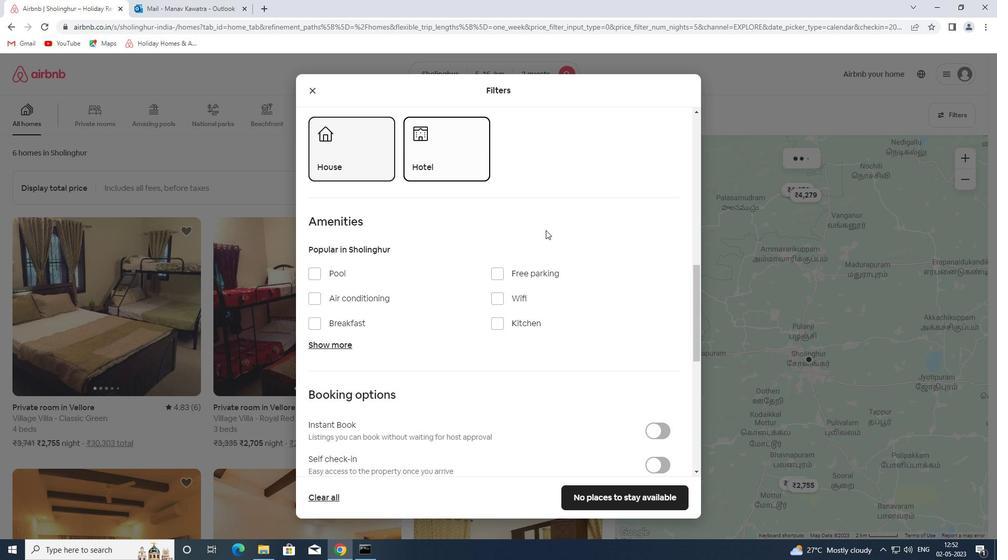 
Action: Mouse scrolled (547, 231) with delta (0, 0)
Screenshot: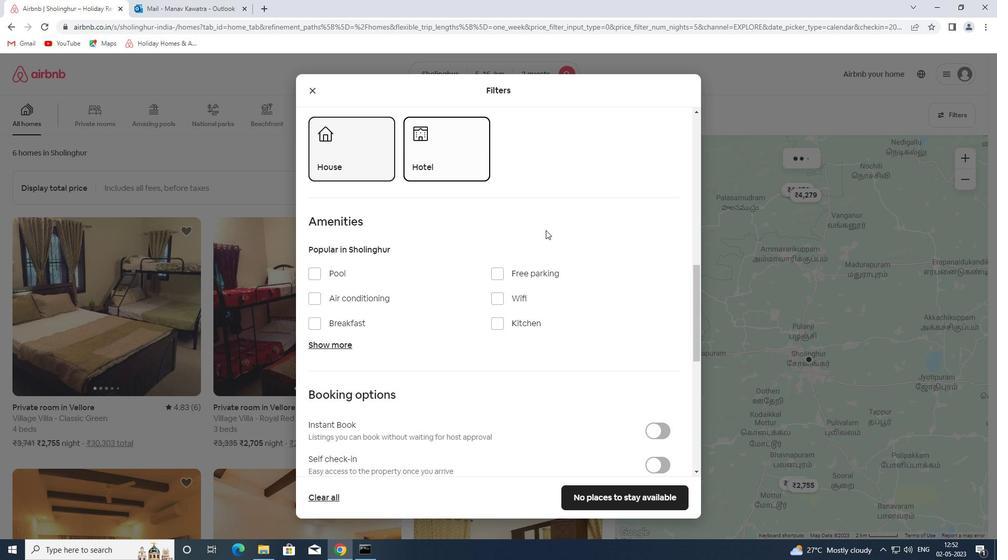 
Action: Mouse scrolled (547, 231) with delta (0, 0)
Screenshot: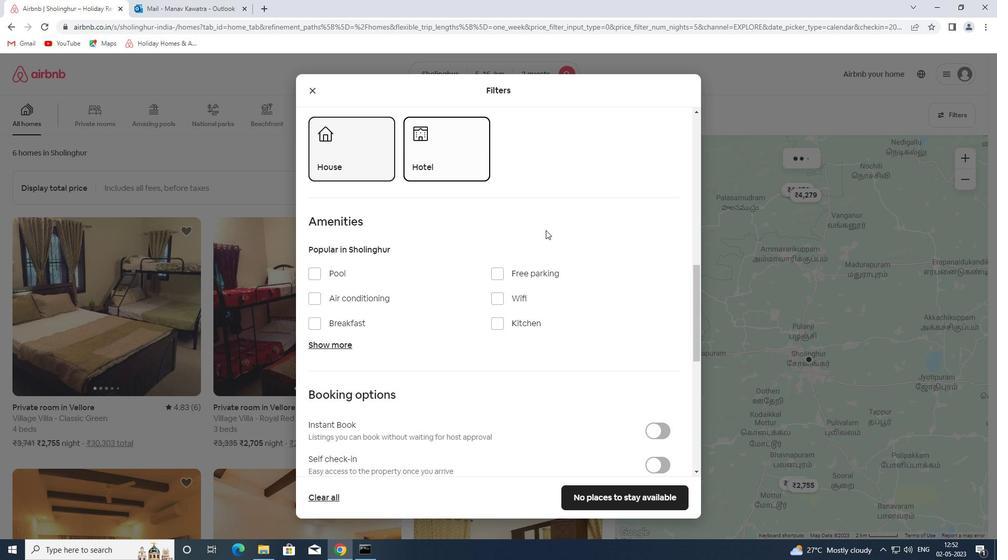 
Action: Mouse moved to (547, 232)
Screenshot: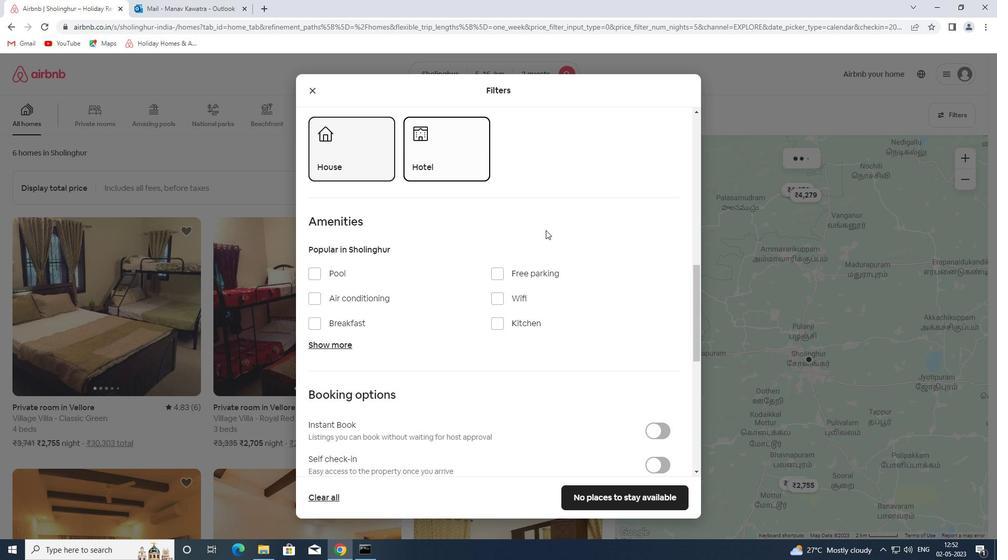 
Action: Mouse scrolled (547, 231) with delta (0, 0)
Screenshot: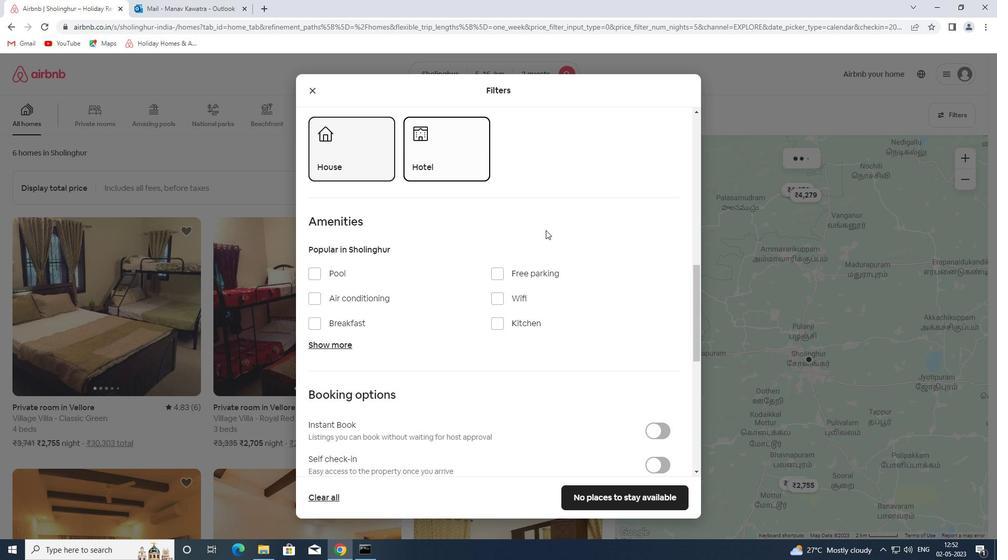 
Action: Mouse moved to (547, 233)
Screenshot: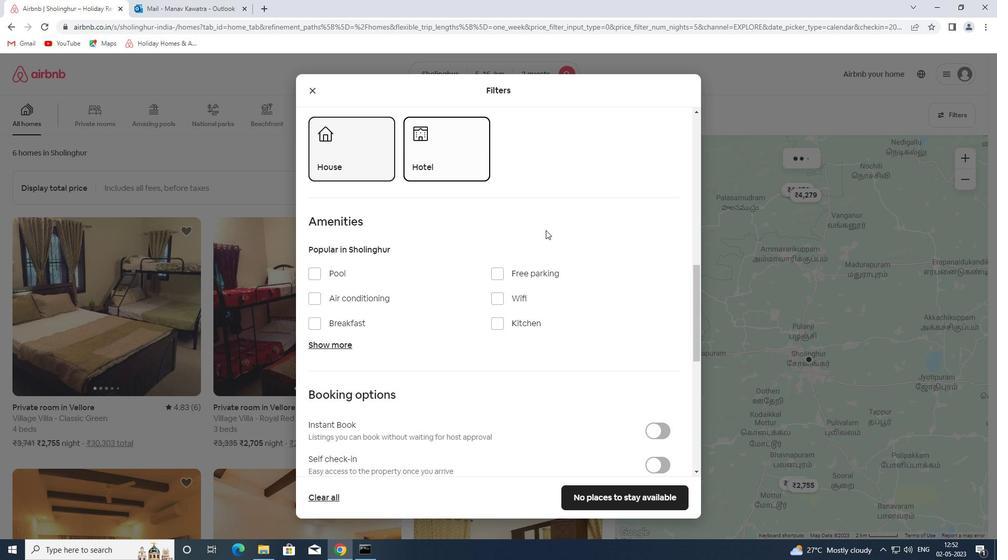 
Action: Mouse scrolled (547, 232) with delta (0, 0)
Screenshot: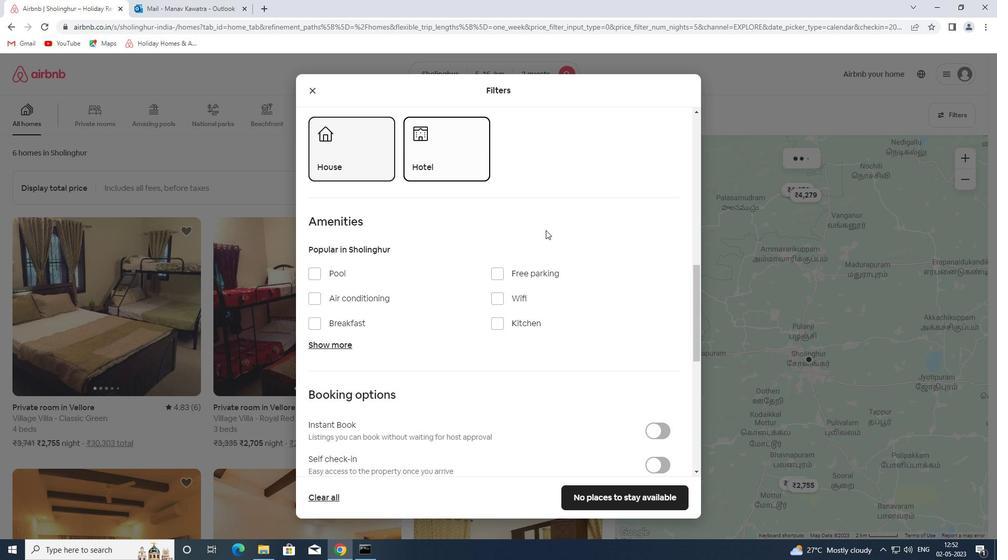 
Action: Mouse moved to (652, 139)
Screenshot: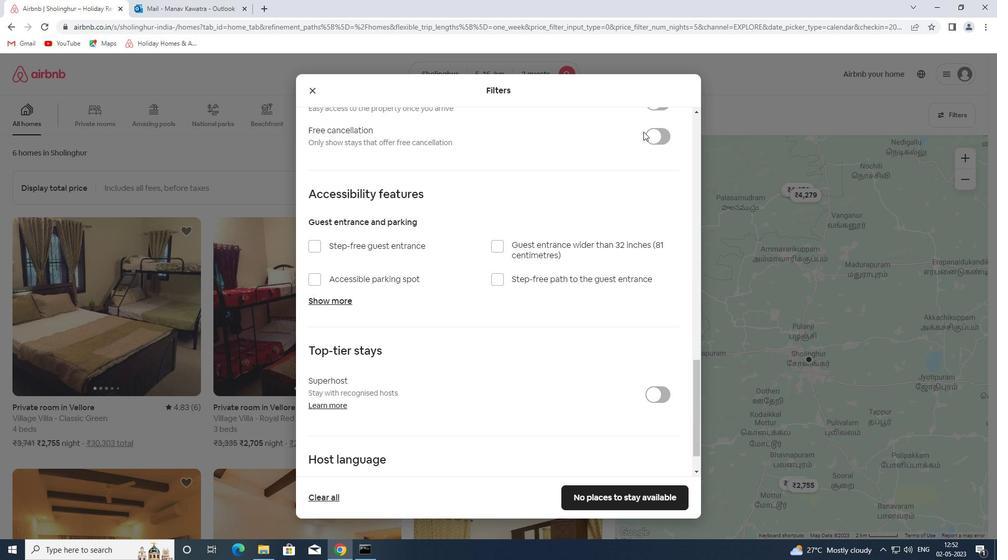 
Action: Mouse scrolled (652, 139) with delta (0, 0)
Screenshot: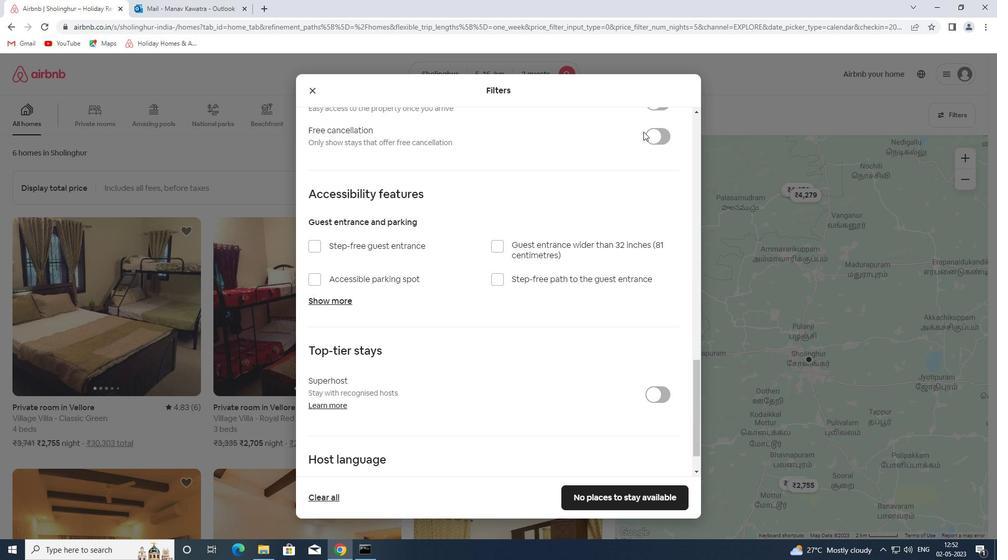 
Action: Mouse moved to (652, 139)
Screenshot: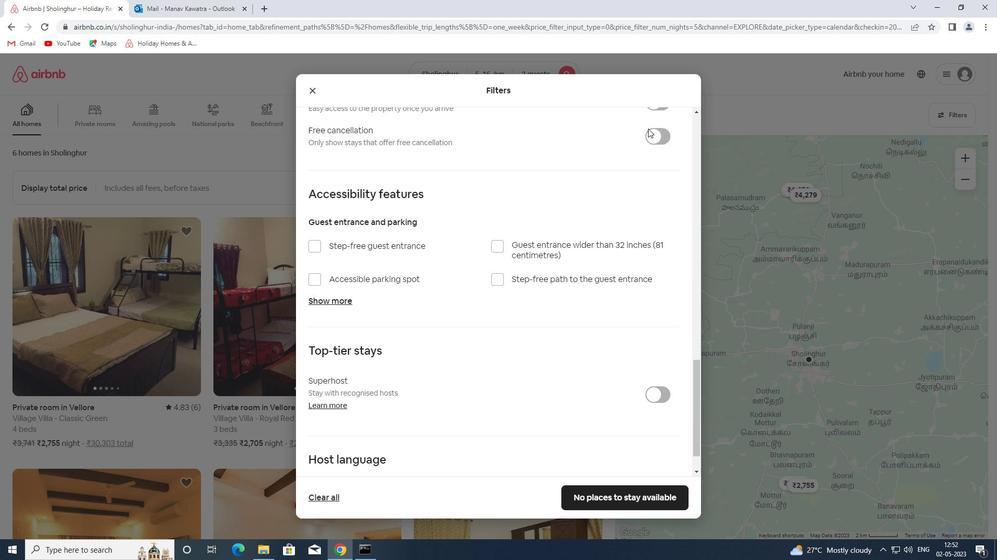 
Action: Mouse scrolled (652, 140) with delta (0, 0)
Screenshot: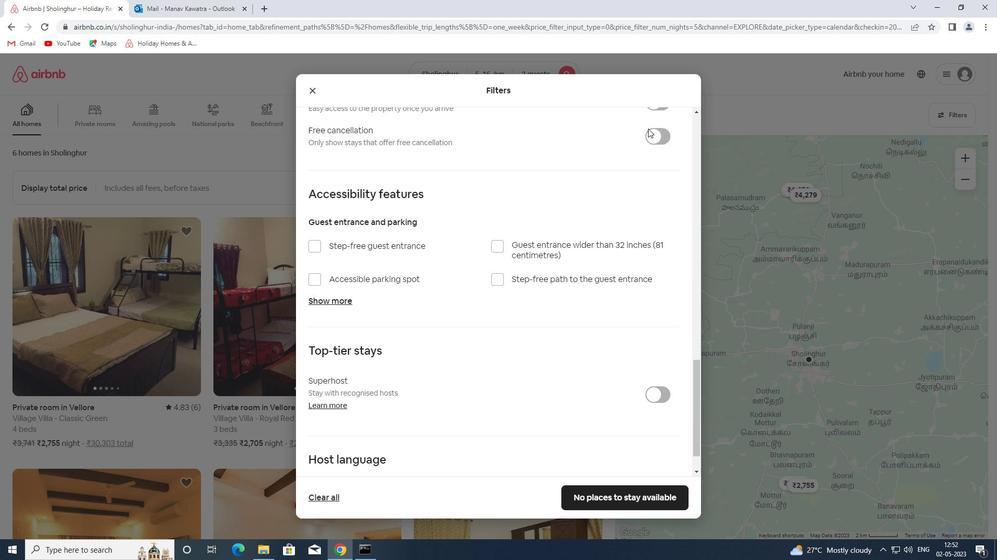
Action: Mouse moved to (660, 207)
Screenshot: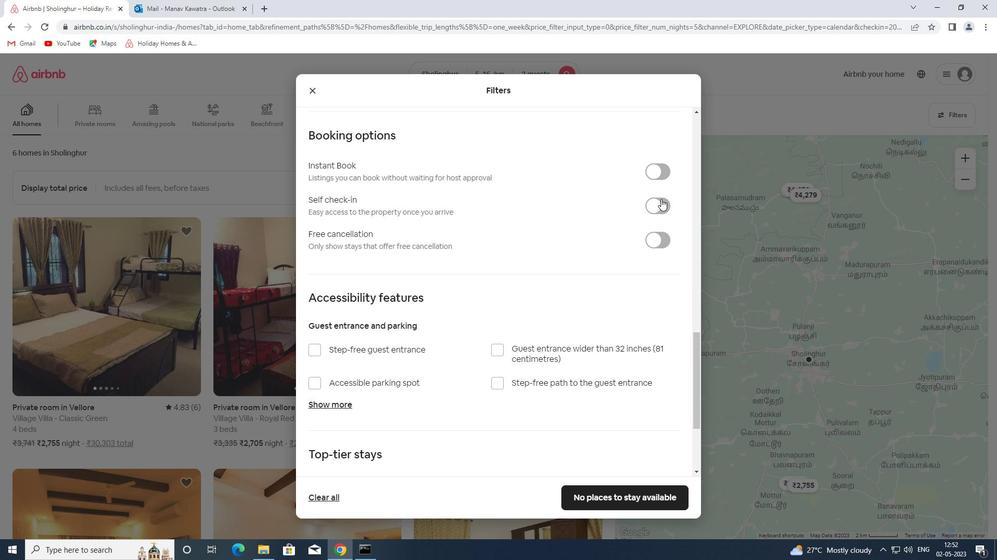 
Action: Mouse pressed left at (660, 207)
Screenshot: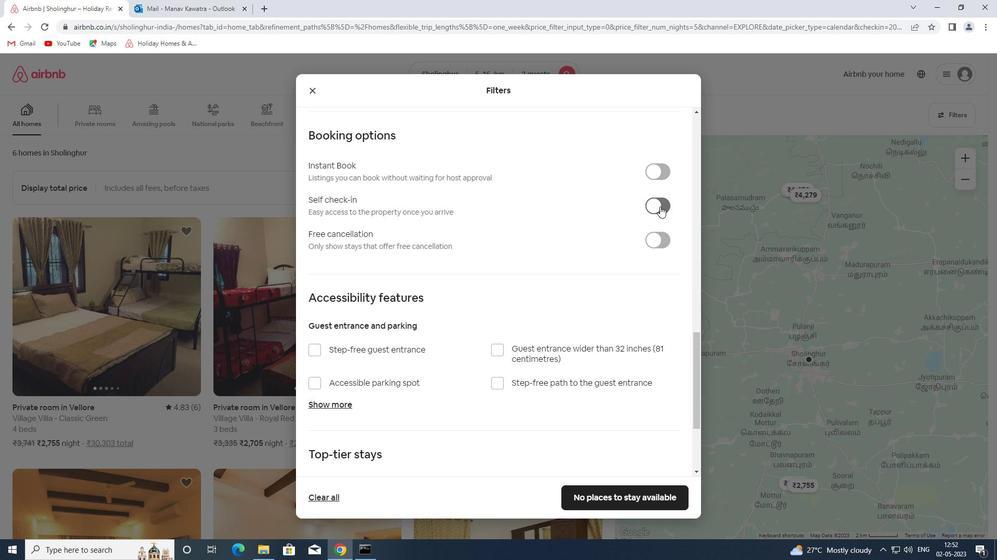 
Action: Mouse moved to (566, 245)
Screenshot: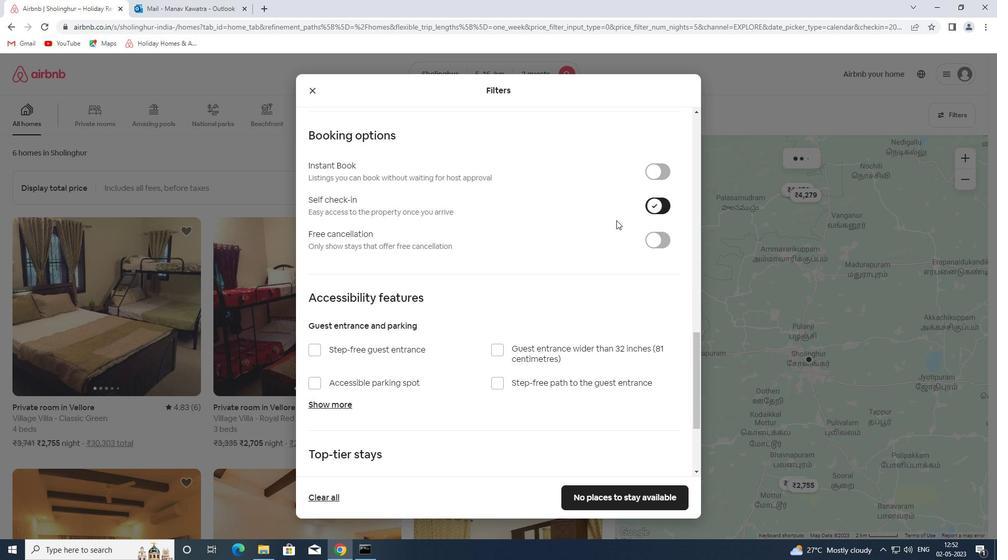 
Action: Mouse scrolled (566, 244) with delta (0, 0)
Screenshot: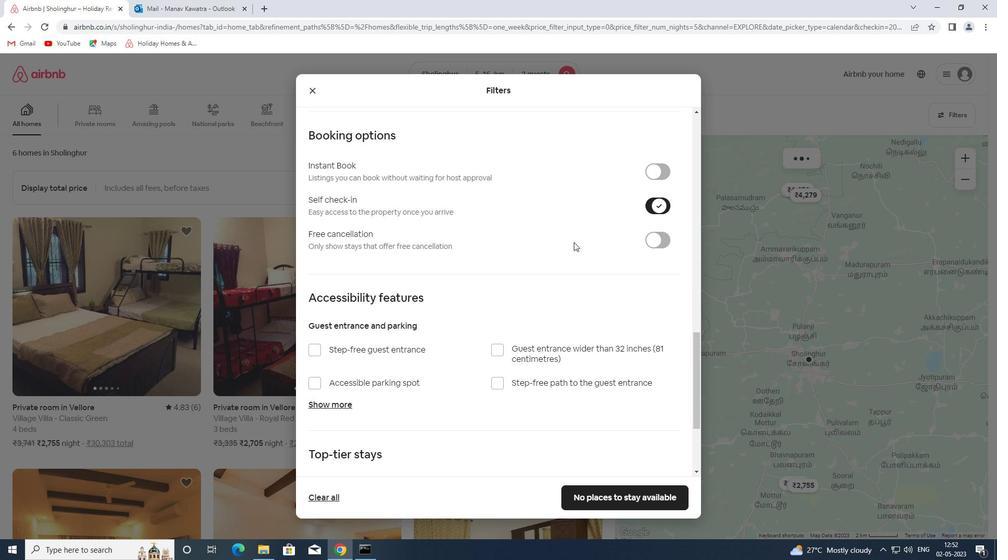 
Action: Mouse scrolled (566, 244) with delta (0, 0)
Screenshot: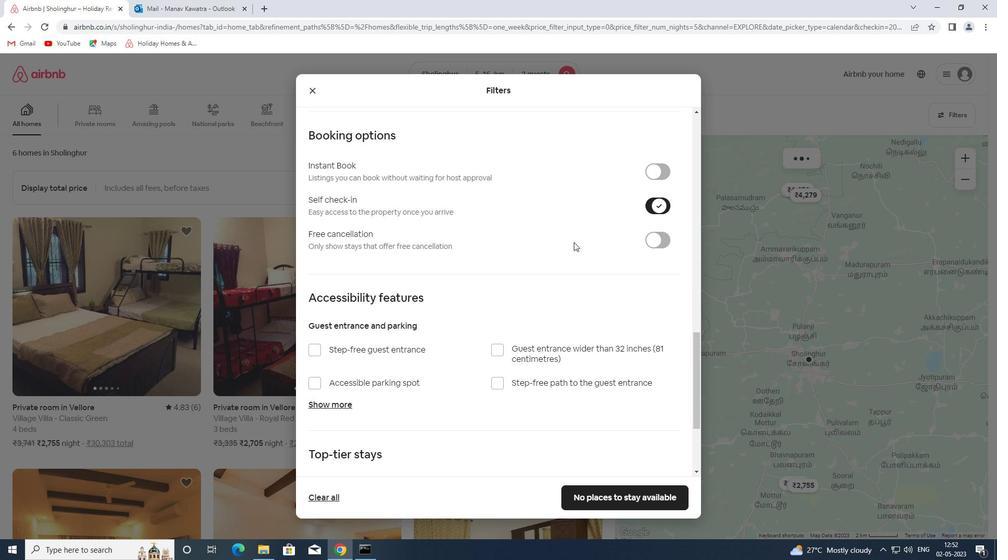 
Action: Mouse scrolled (566, 244) with delta (0, 0)
Screenshot: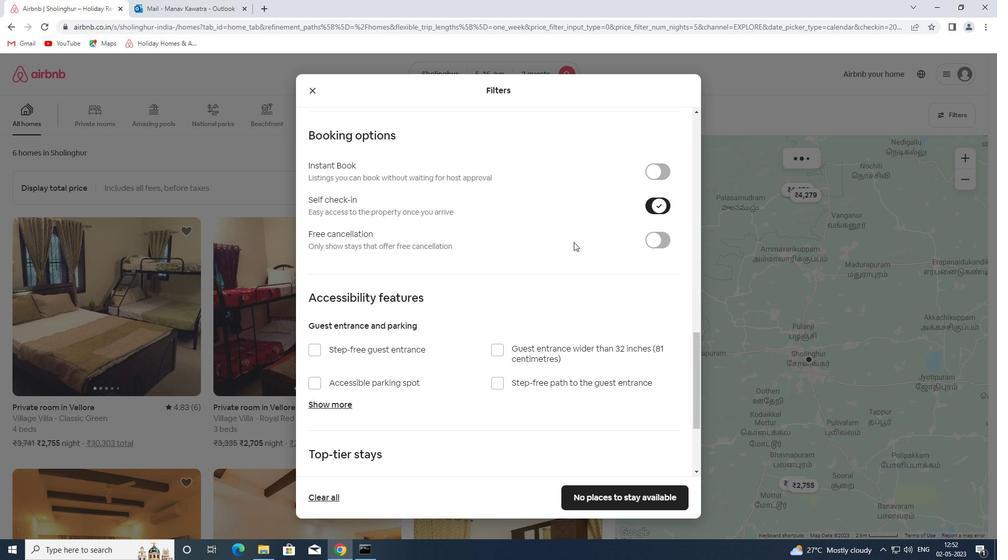 
Action: Mouse scrolled (566, 244) with delta (0, 0)
Screenshot: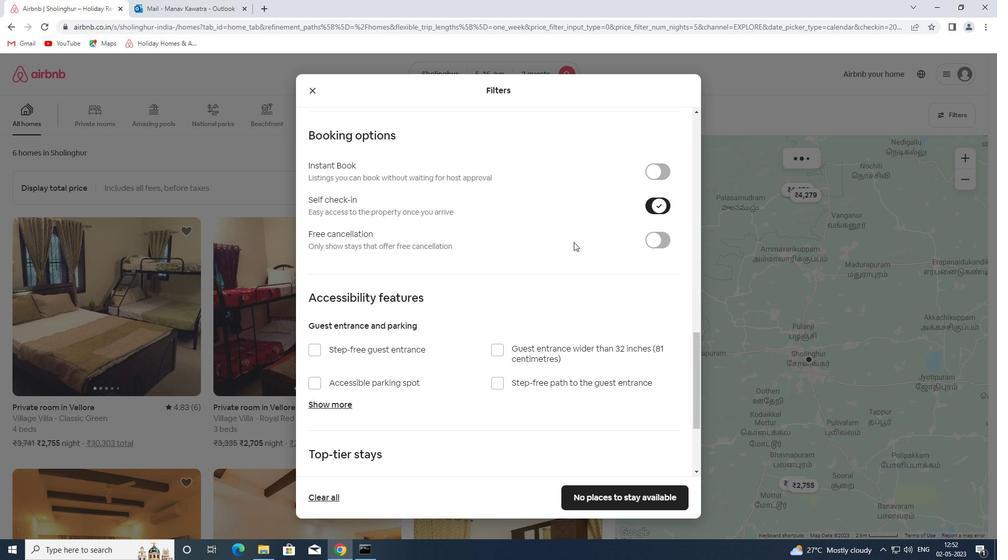 
Action: Mouse scrolled (566, 244) with delta (0, 0)
Screenshot: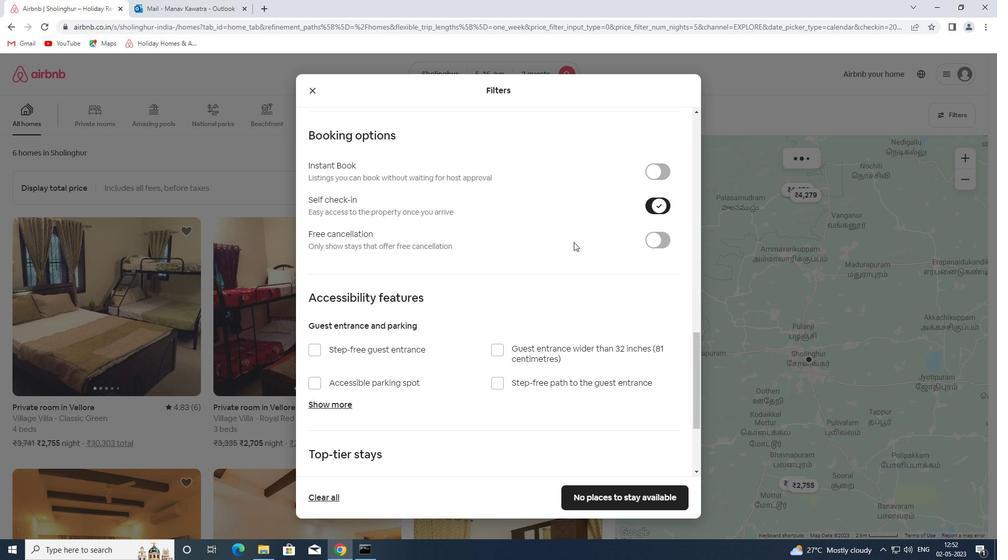 
Action: Mouse scrolled (566, 244) with delta (0, 0)
Screenshot: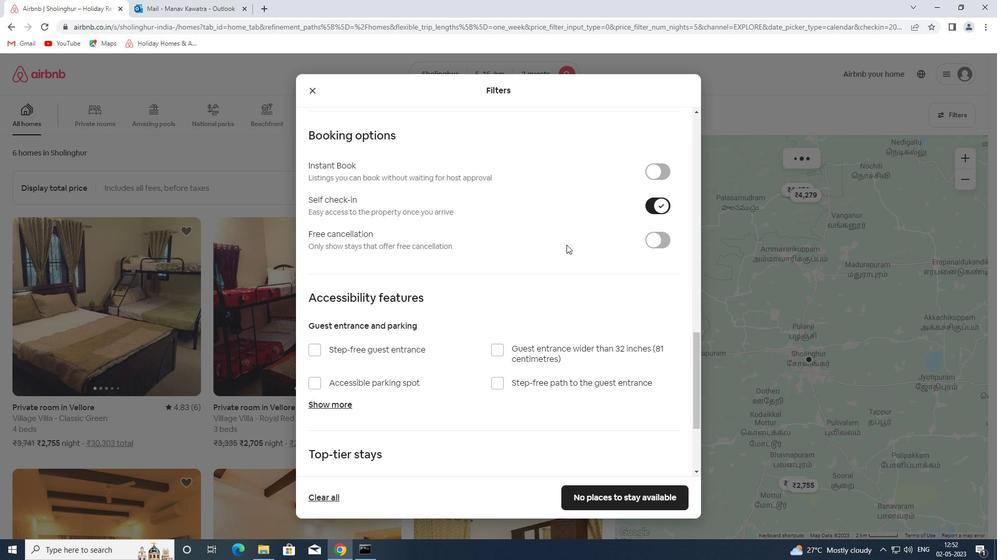 
Action: Mouse scrolled (566, 244) with delta (0, 0)
Screenshot: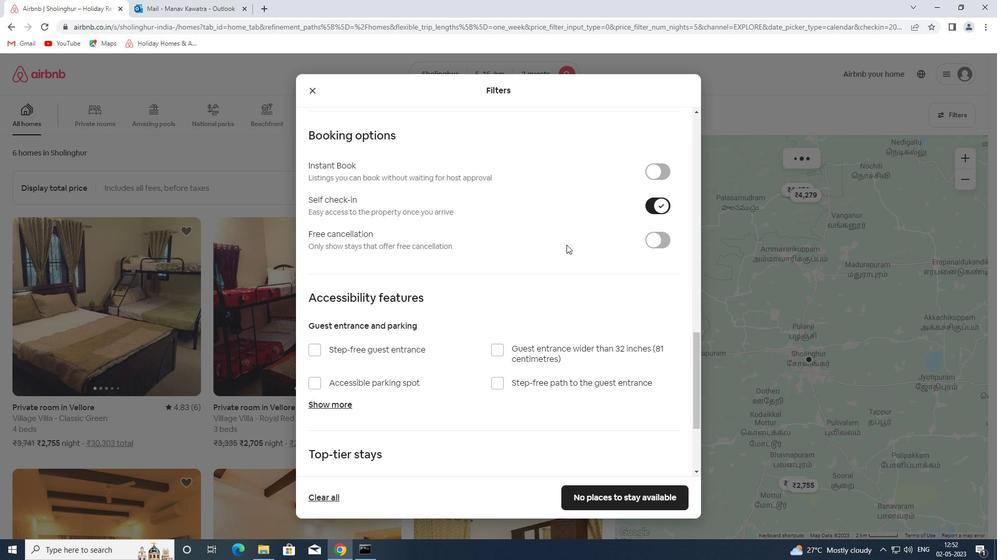 
Action: Mouse scrolled (566, 244) with delta (0, 0)
Screenshot: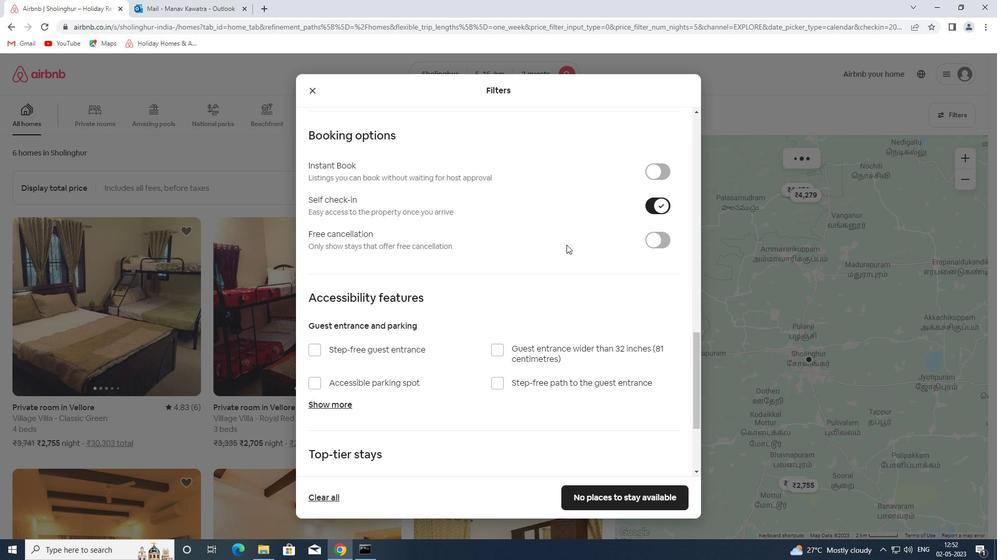
Action: Mouse moved to (499, 386)
Screenshot: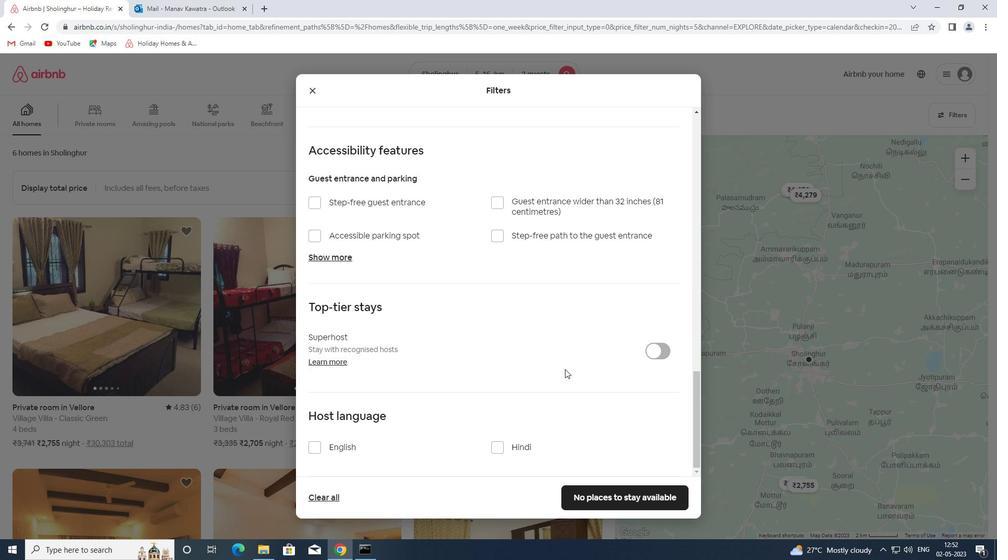 
Action: Mouse scrolled (499, 385) with delta (0, 0)
Screenshot: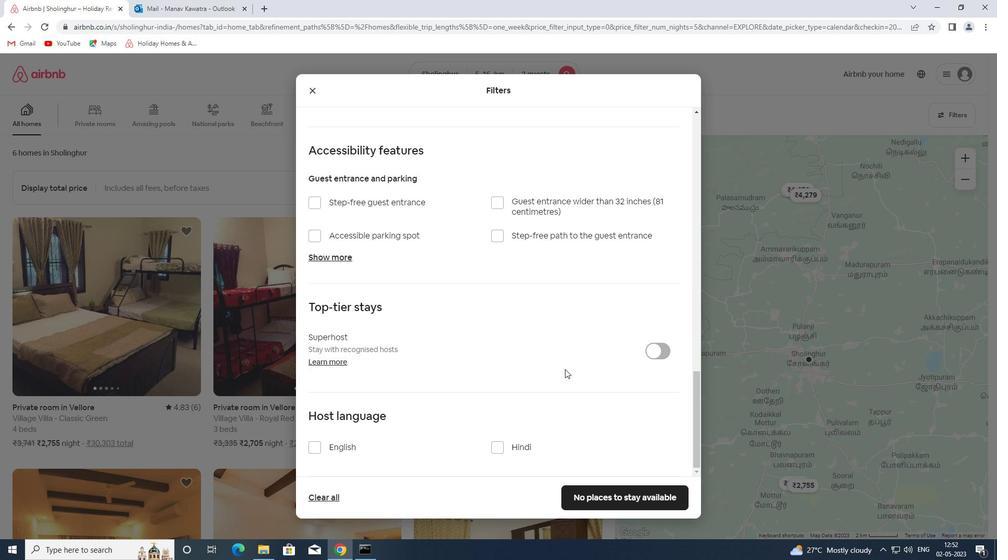 
Action: Mouse moved to (499, 386)
Screenshot: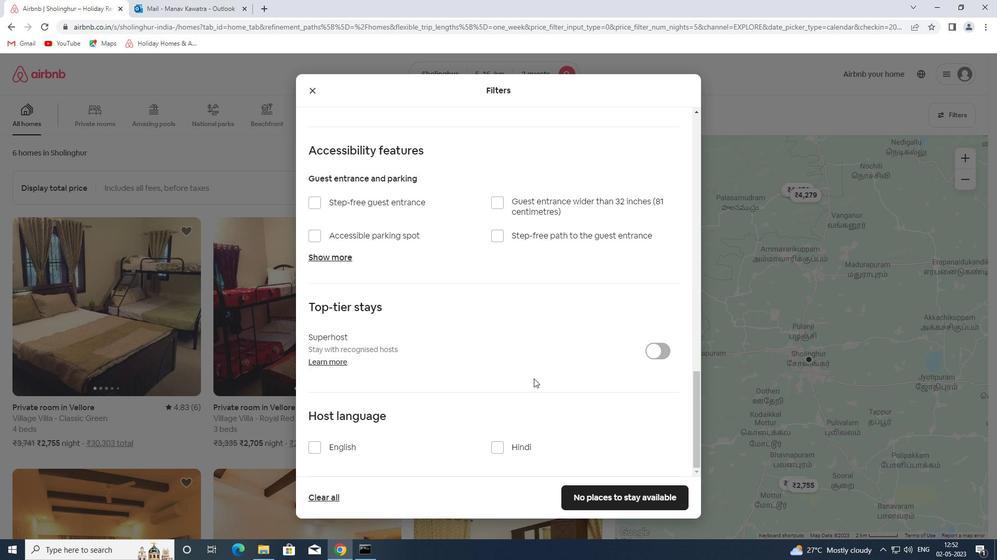 
Action: Mouse scrolled (499, 385) with delta (0, 0)
Screenshot: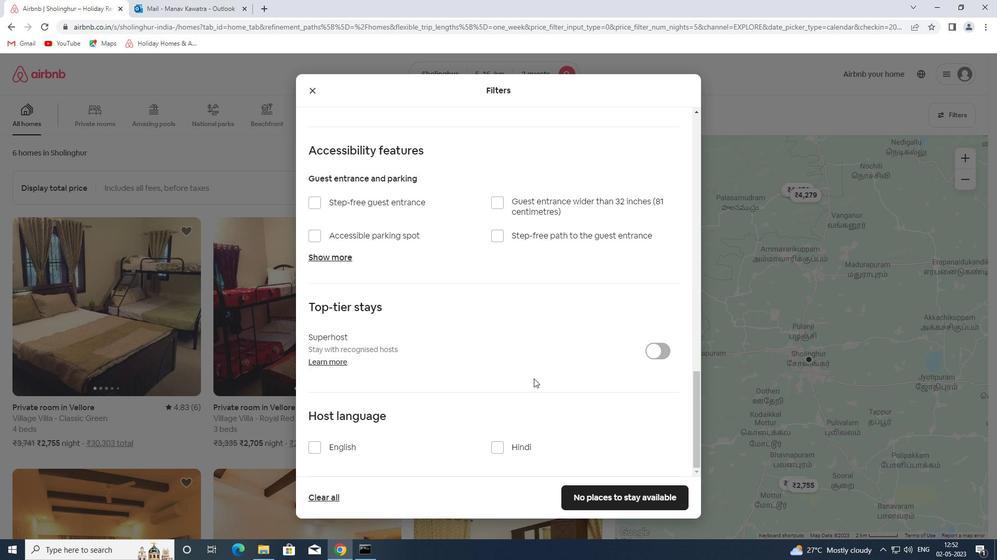 
Action: Mouse scrolled (499, 385) with delta (0, 0)
Screenshot: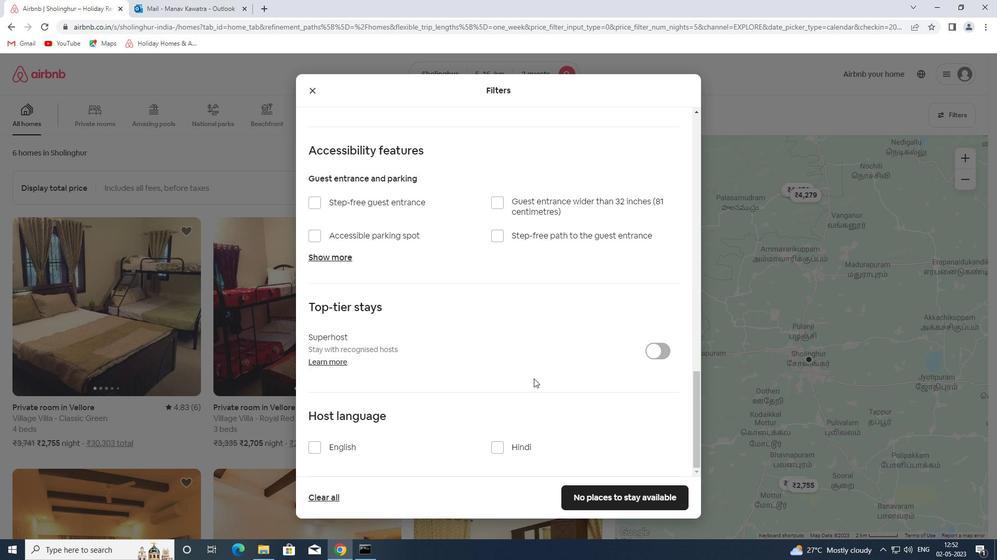 
Action: Mouse moved to (498, 386)
Screenshot: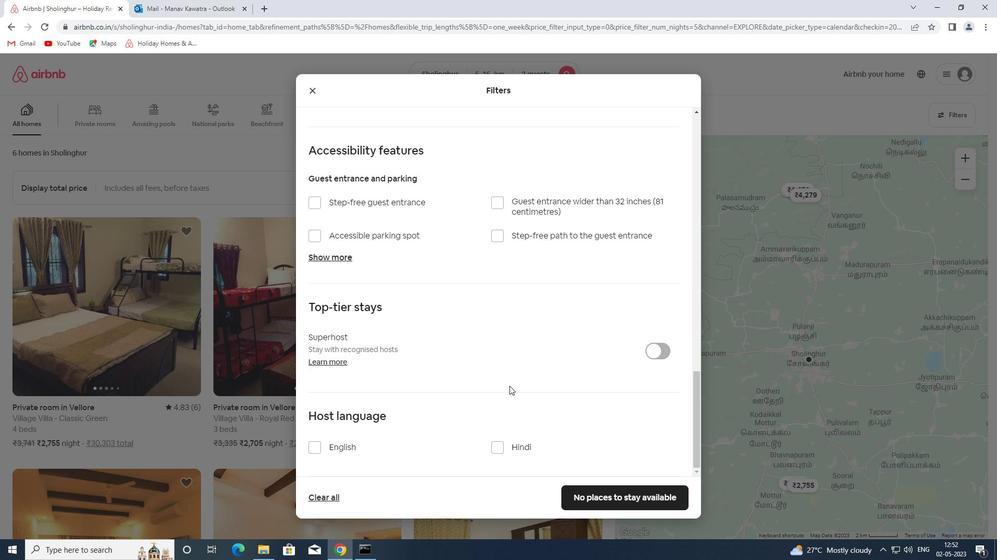 
Action: Mouse scrolled (498, 385) with delta (0, 0)
Screenshot: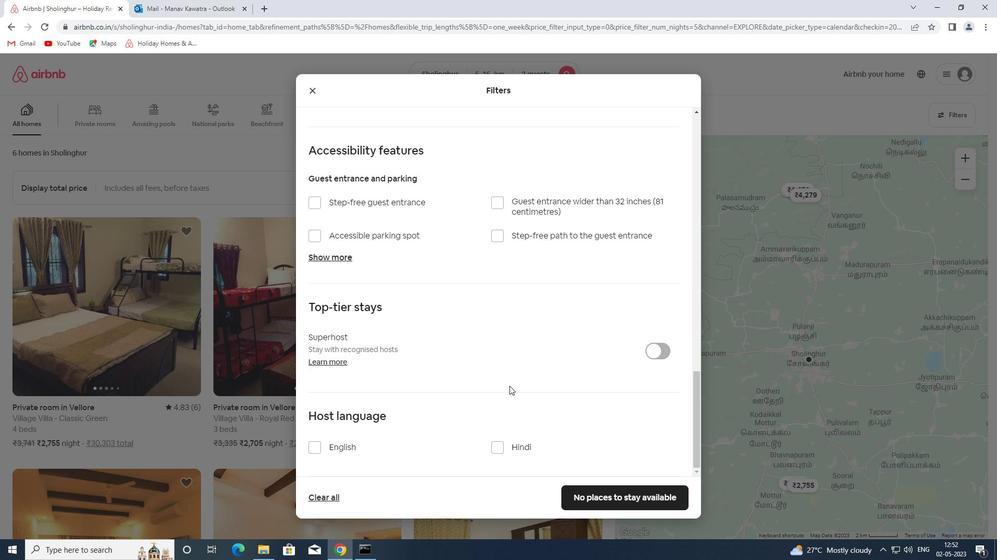 
Action: Mouse moved to (496, 386)
Screenshot: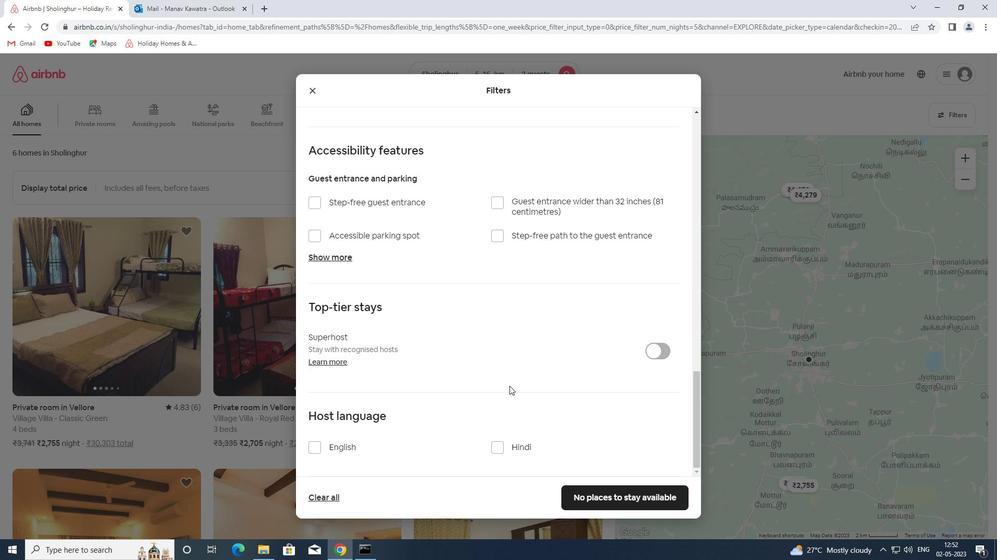 
Action: Mouse scrolled (496, 385) with delta (0, 0)
Screenshot: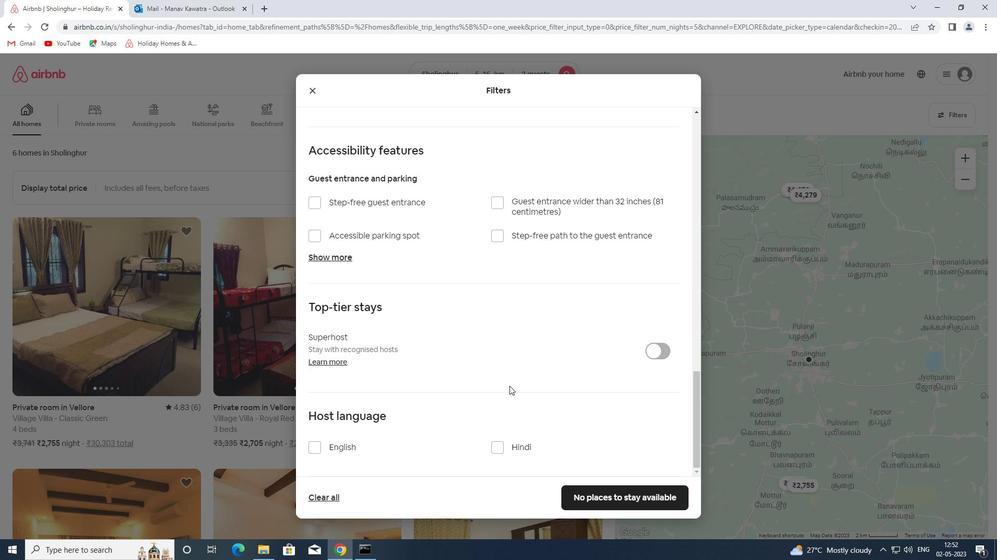 
Action: Mouse moved to (494, 386)
Screenshot: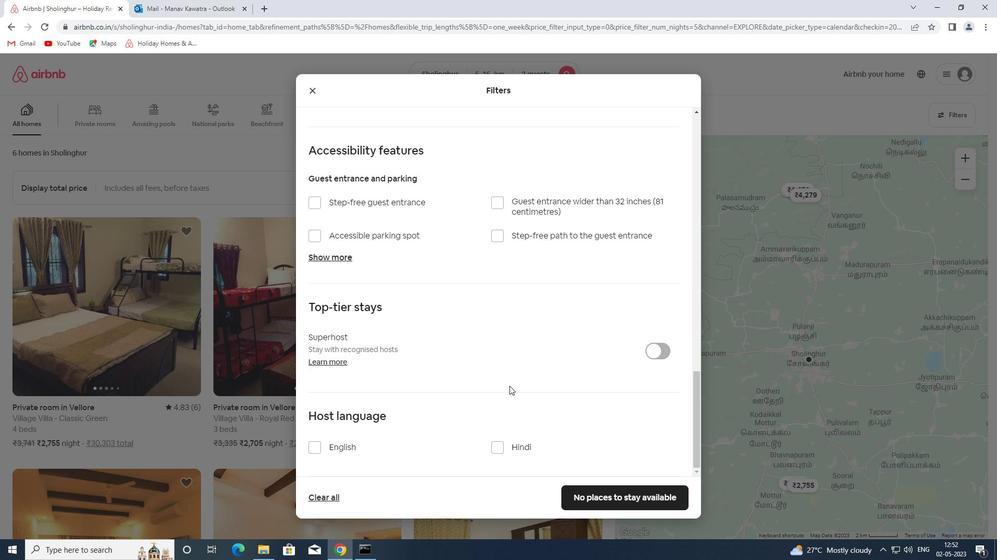 
Action: Mouse scrolled (494, 385) with delta (0, 0)
Screenshot: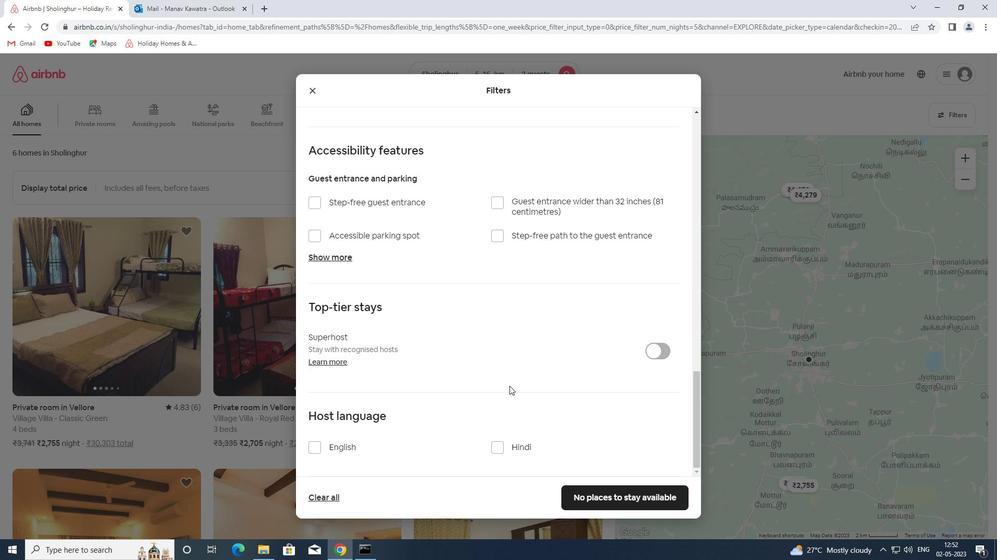 
Action: Mouse moved to (491, 385)
Screenshot: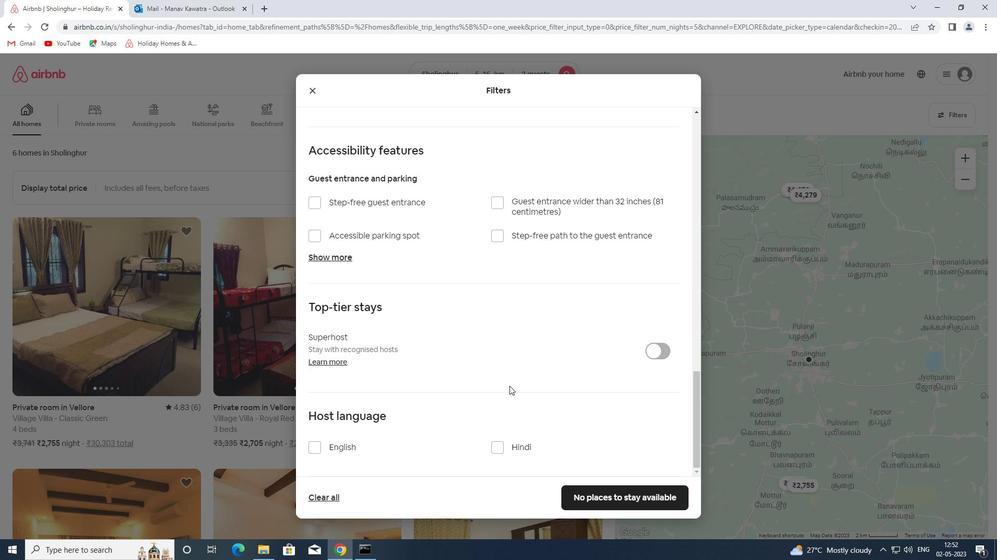 
Action: Mouse scrolled (491, 384) with delta (0, 0)
Screenshot: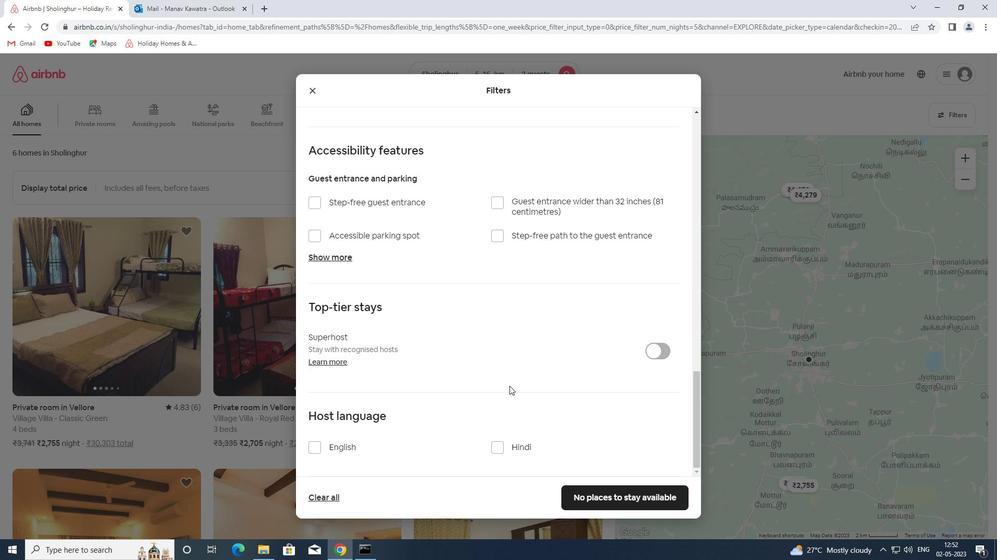
Action: Mouse moved to (350, 445)
Screenshot: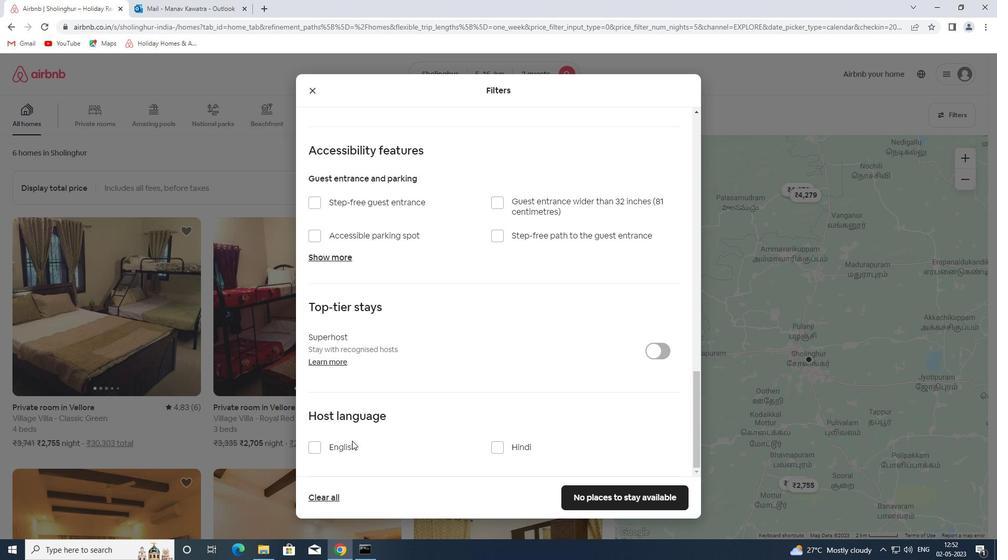 
Action: Mouse pressed left at (350, 445)
Screenshot: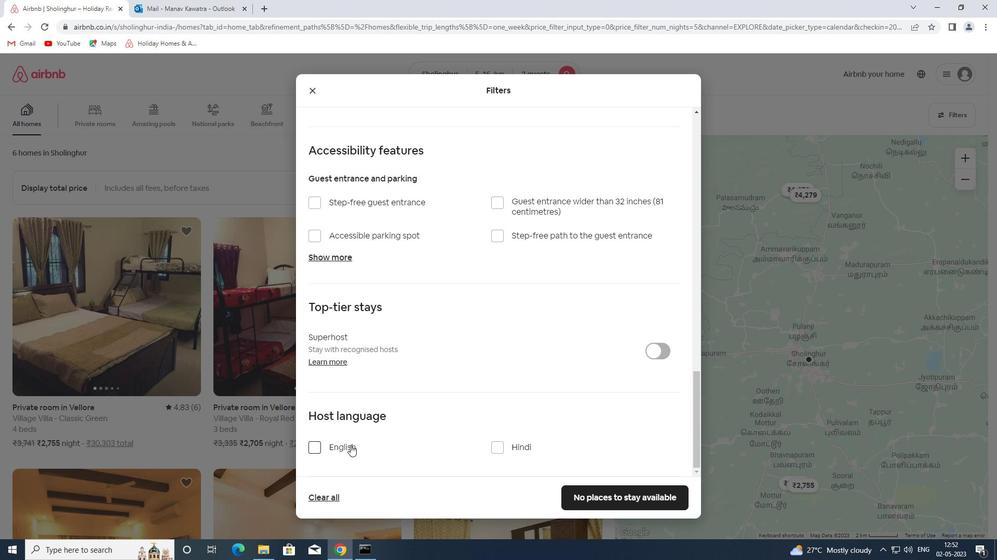
Action: Mouse moved to (620, 503)
Screenshot: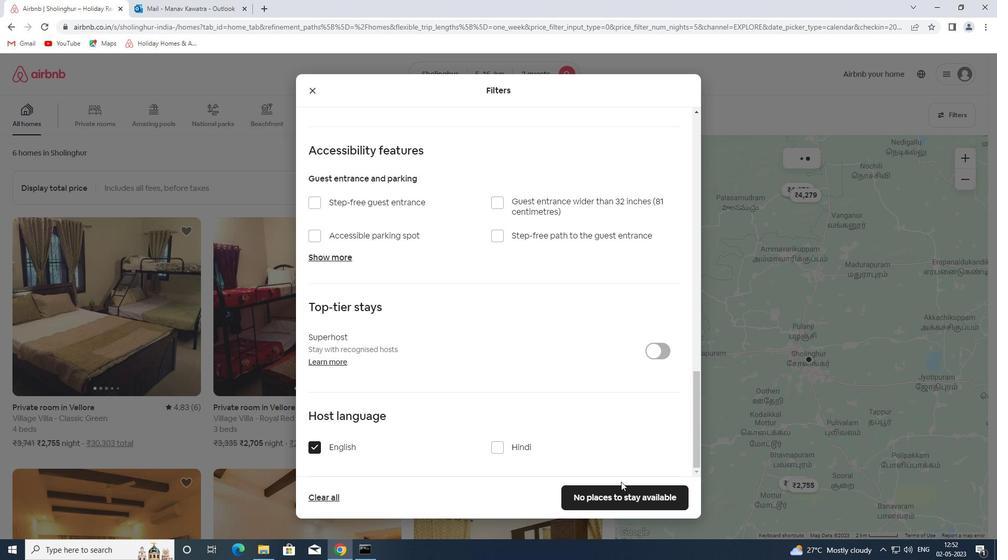 
Action: Mouse pressed left at (620, 503)
Screenshot: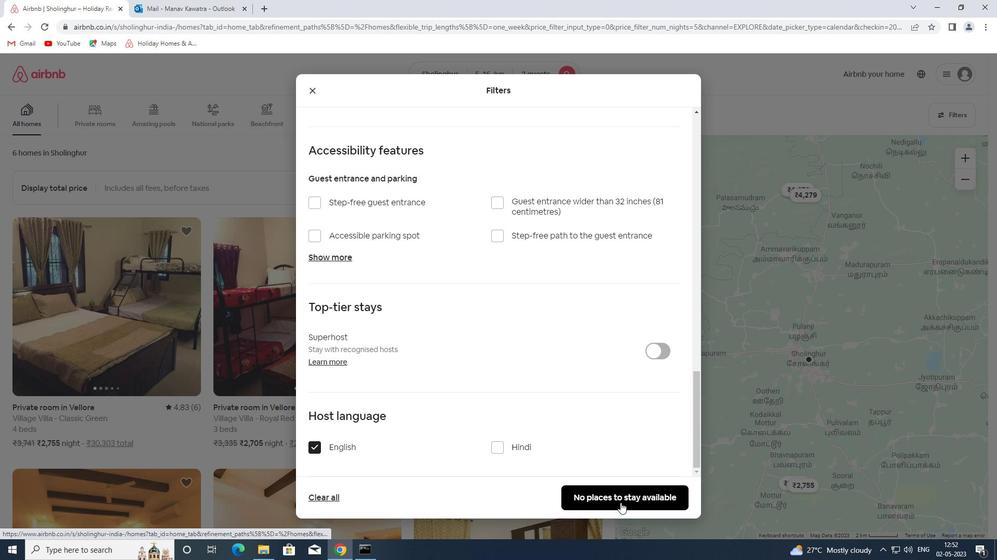 
Action: Mouse moved to (619, 501)
Screenshot: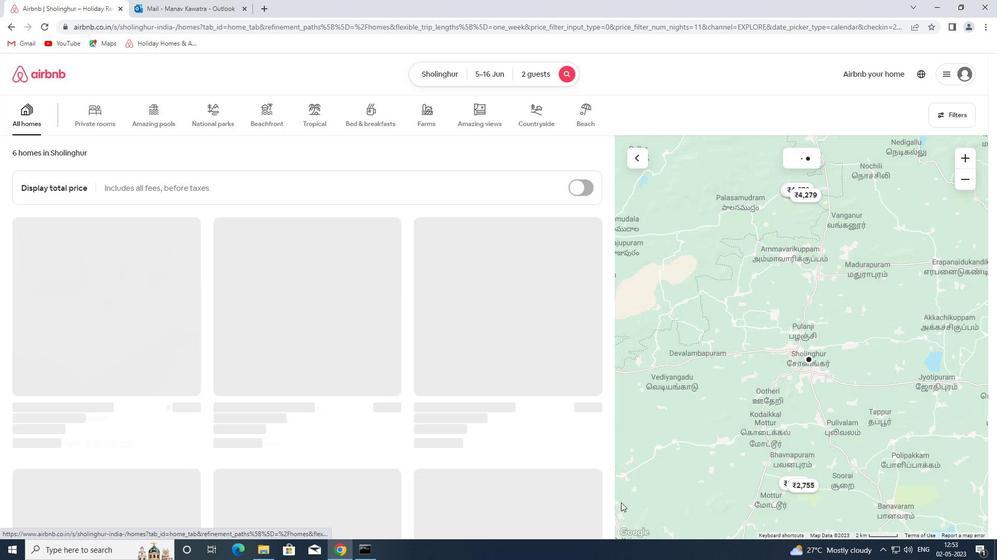 
